 Task: In the  document Daniel.htmlMake this file  'available offline' Add shortcut to Drive 'Starred'Email the file to   softage.5@softage.net, with message attached Action Required: This requires your review and response. and file type: 'RTF'
Action: Mouse moved to (38, 79)
Screenshot: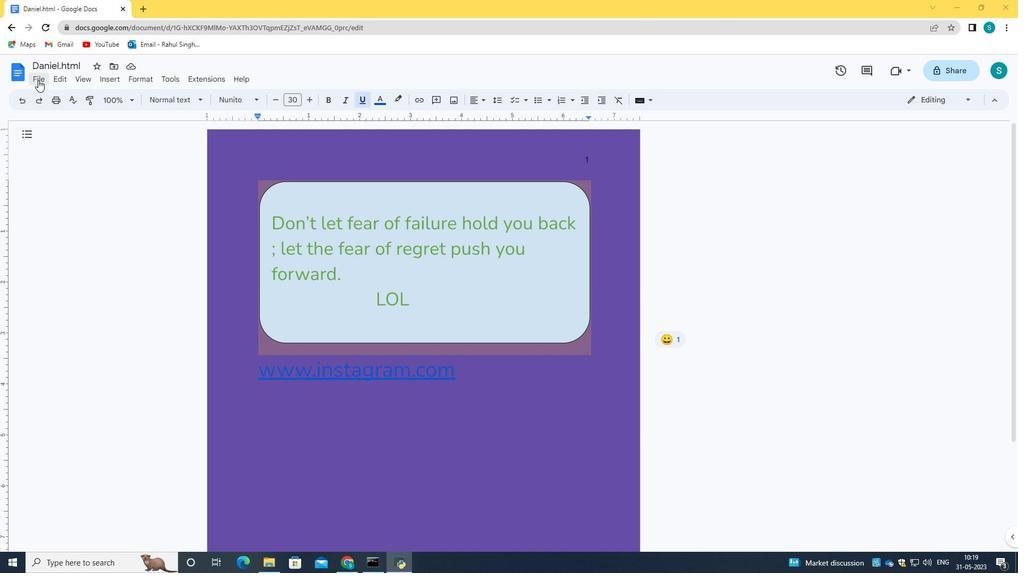 
Action: Mouse pressed left at (38, 79)
Screenshot: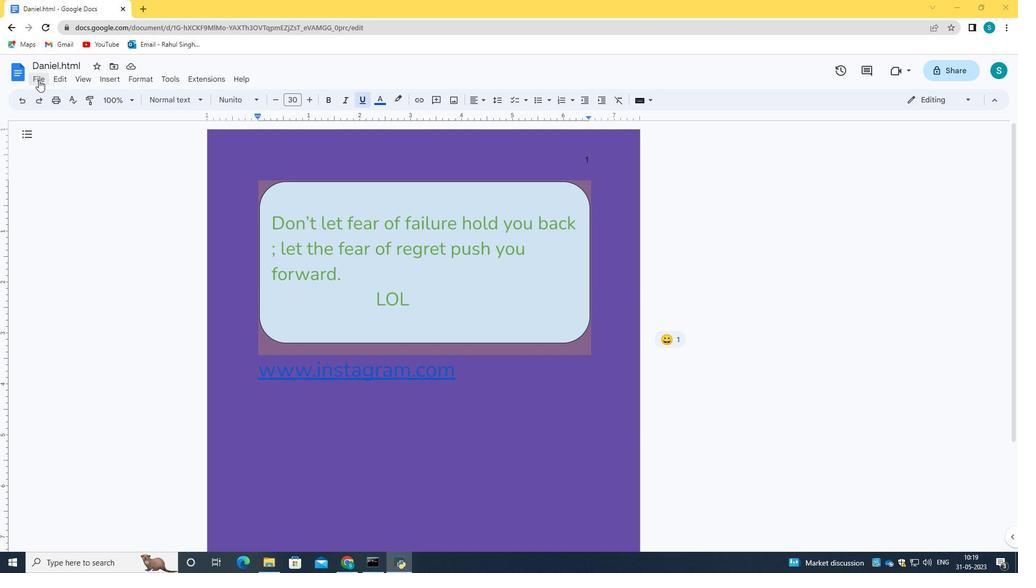 
Action: Mouse moved to (85, 308)
Screenshot: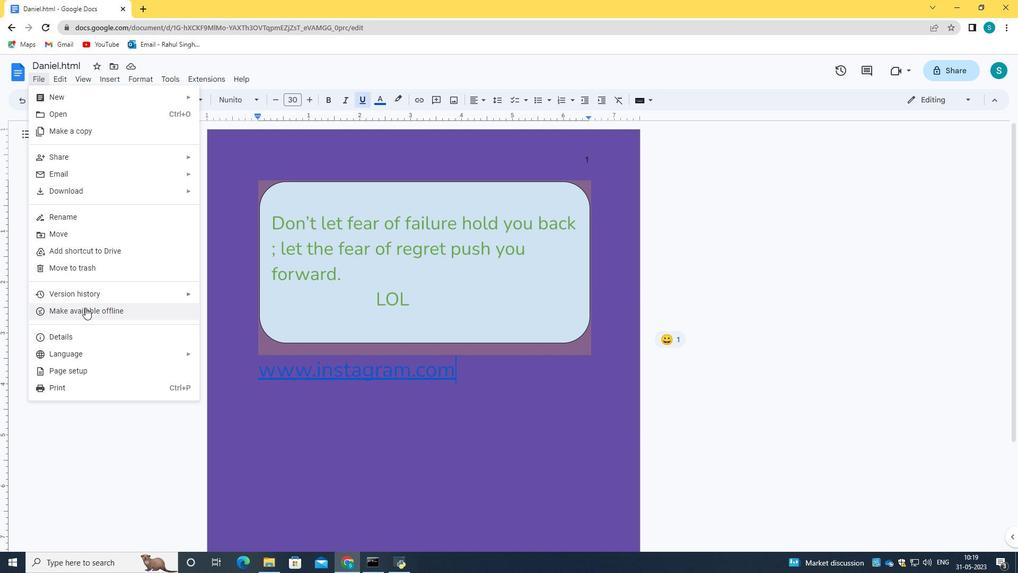 
Action: Mouse pressed left at (85, 308)
Screenshot: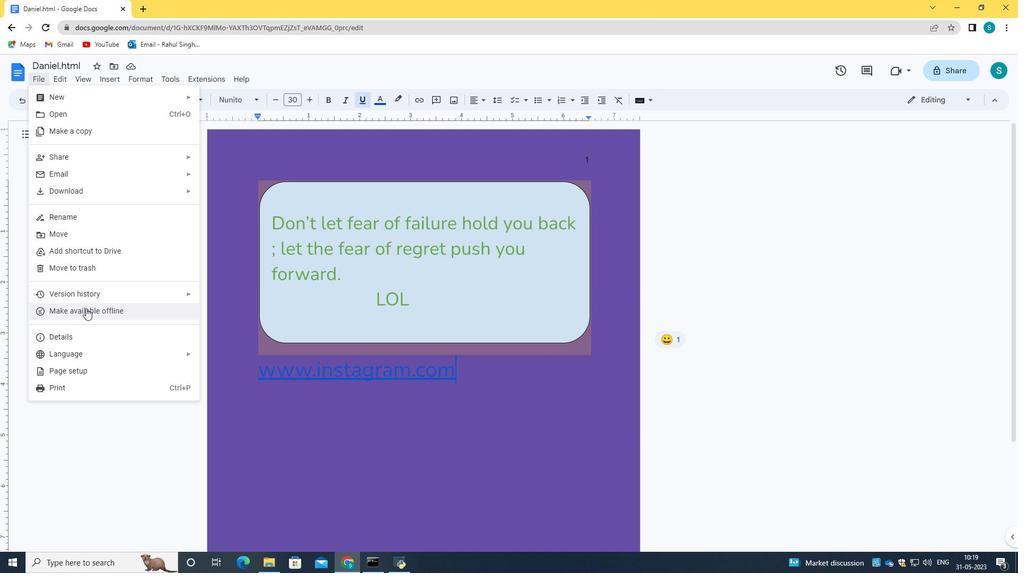 
Action: Mouse moved to (33, 80)
Screenshot: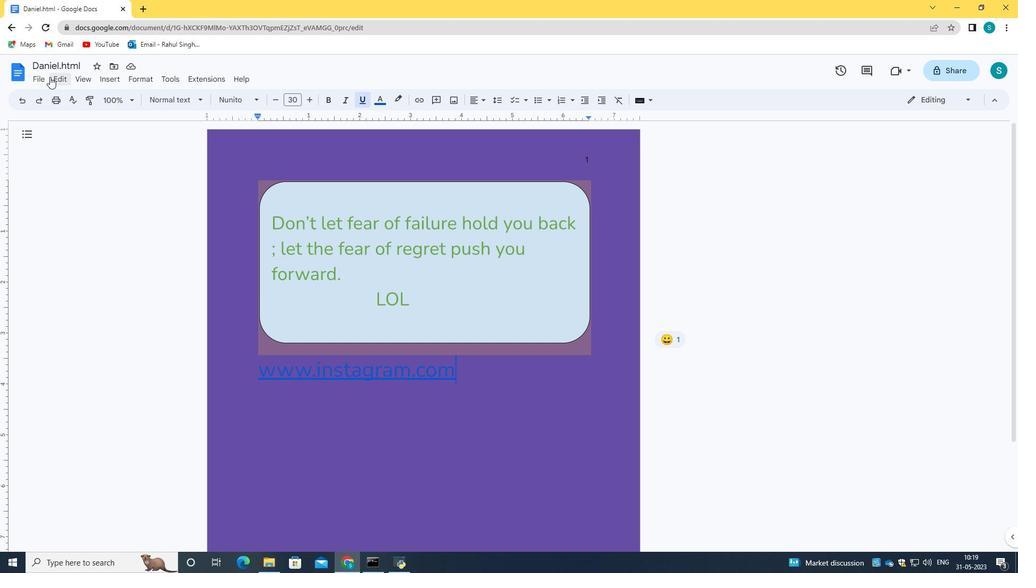 
Action: Mouse pressed left at (33, 80)
Screenshot: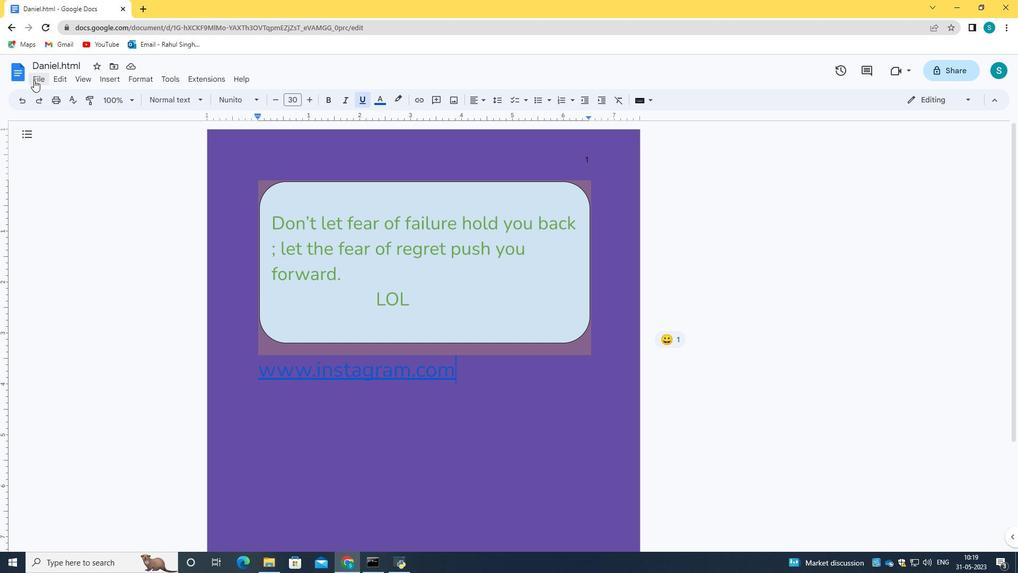 
Action: Mouse moved to (77, 254)
Screenshot: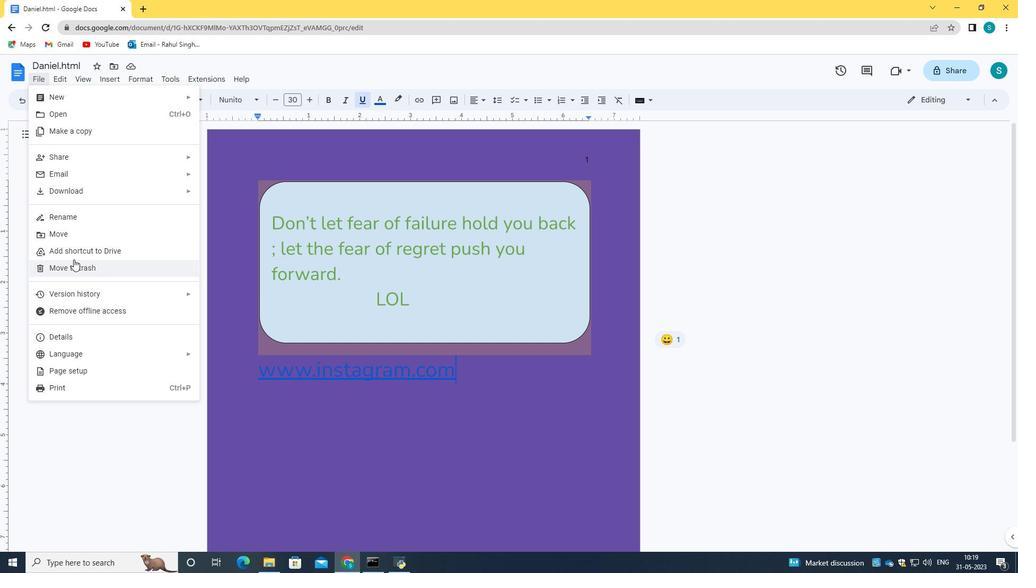 
Action: Mouse pressed left at (77, 254)
Screenshot: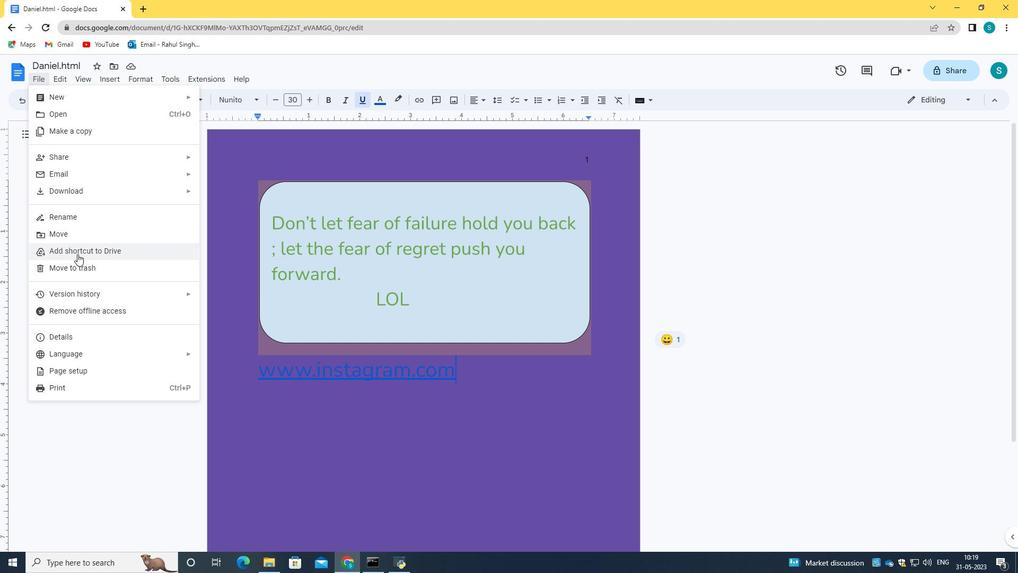 
Action: Mouse moved to (248, 229)
Screenshot: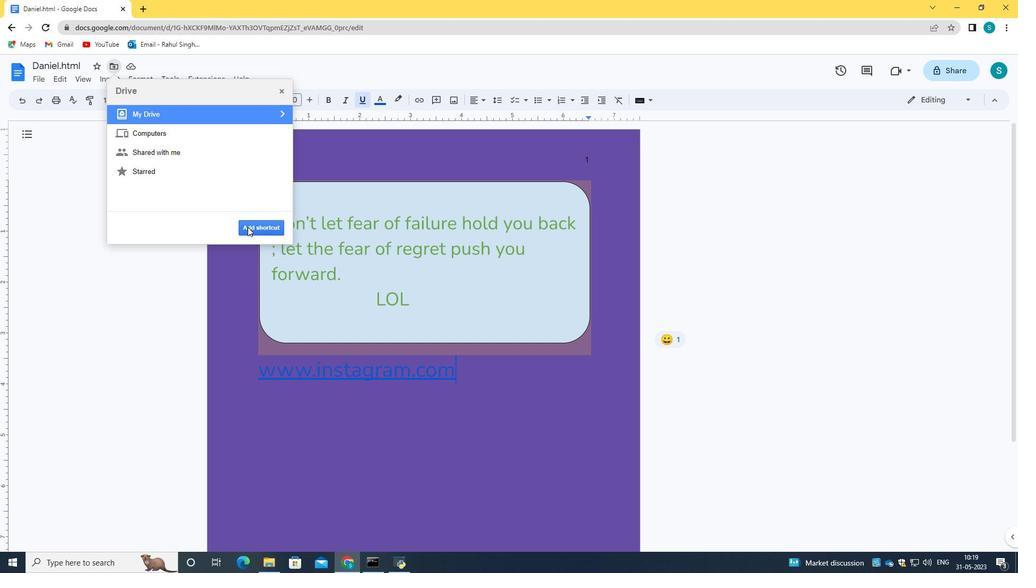 
Action: Mouse pressed left at (248, 229)
Screenshot: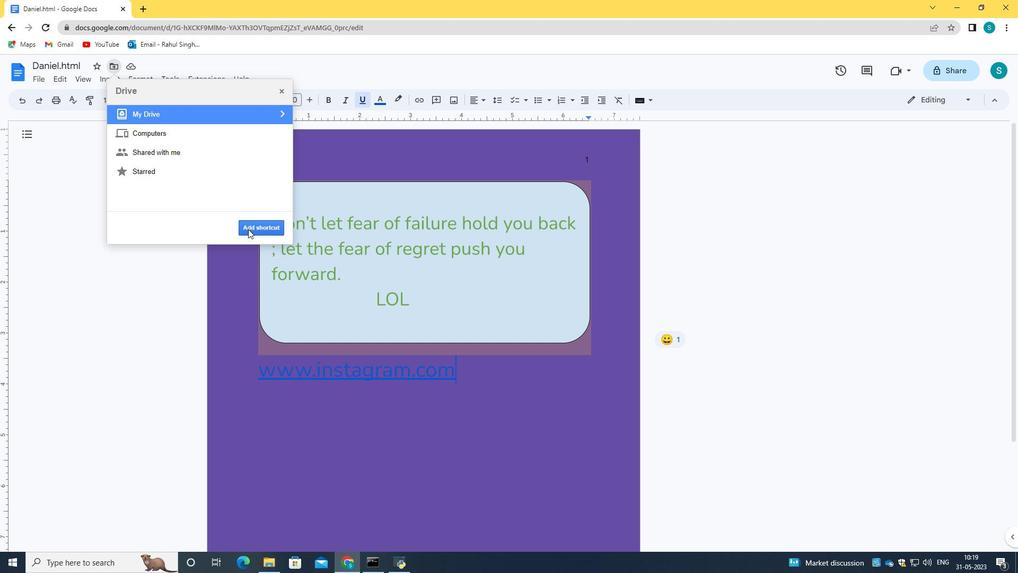 
Action: Mouse moved to (96, 139)
Screenshot: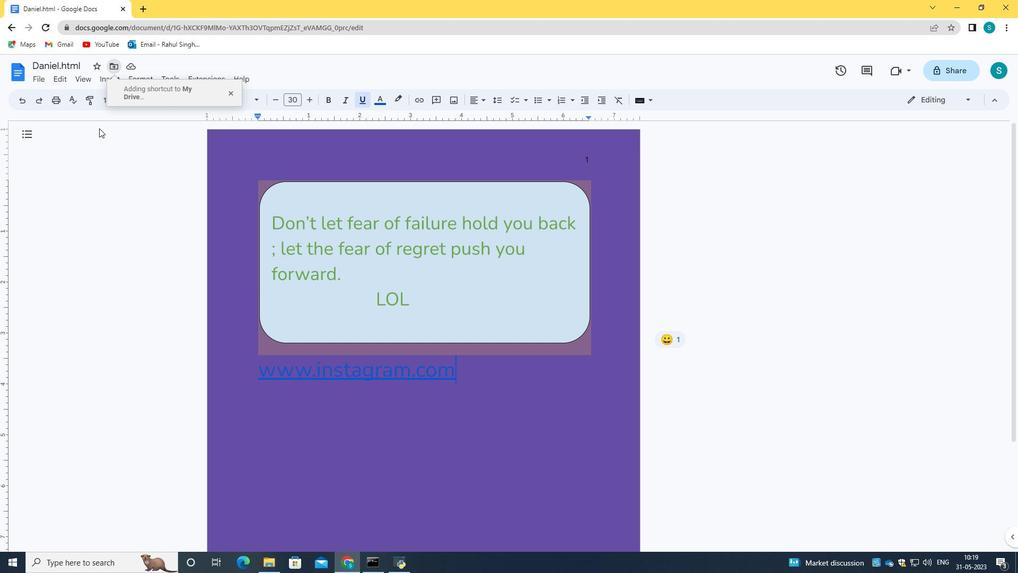 
Action: Mouse pressed left at (96, 139)
Screenshot: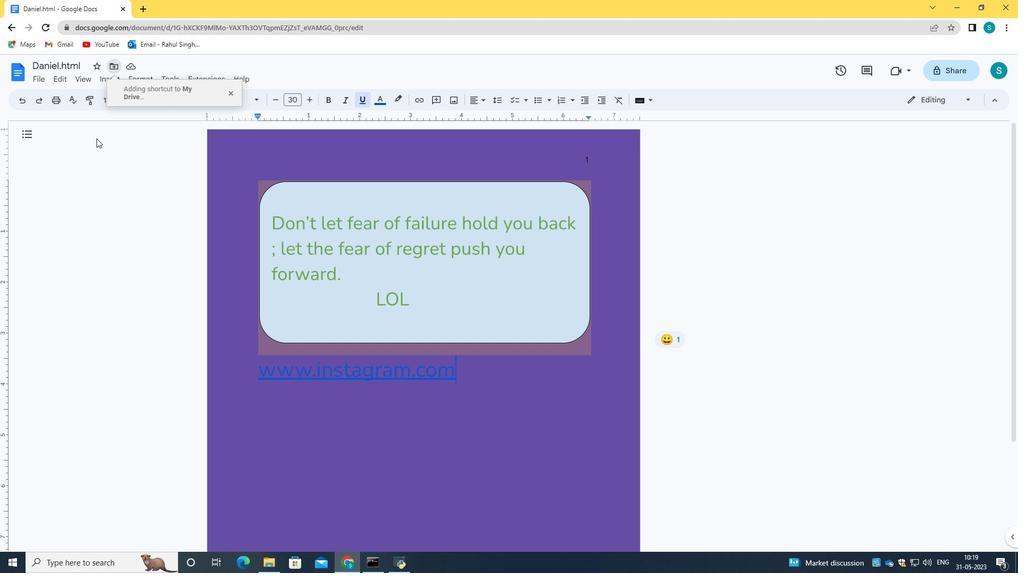 
Action: Mouse moved to (61, 78)
Screenshot: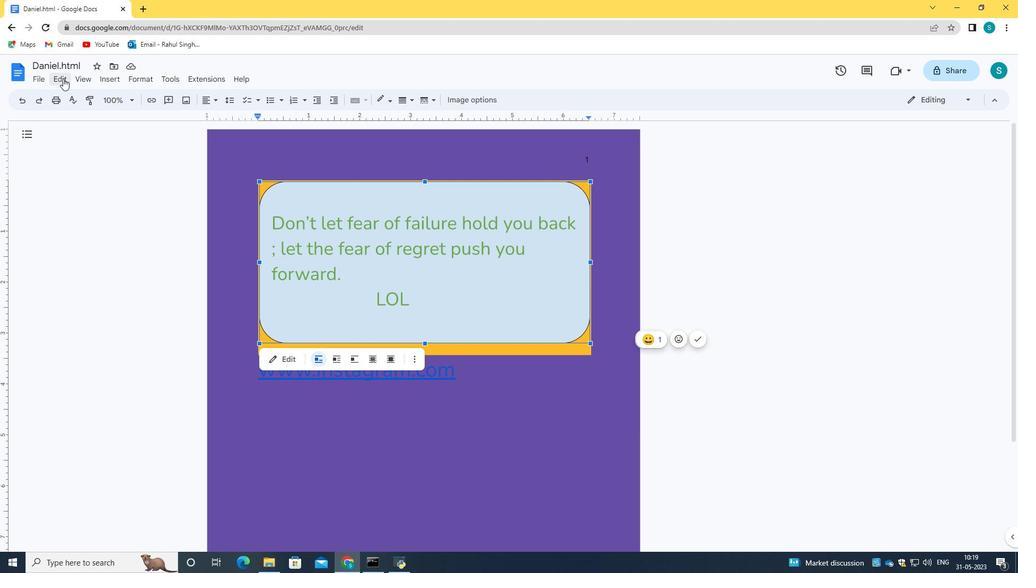 
Action: Mouse pressed left at (61, 78)
Screenshot: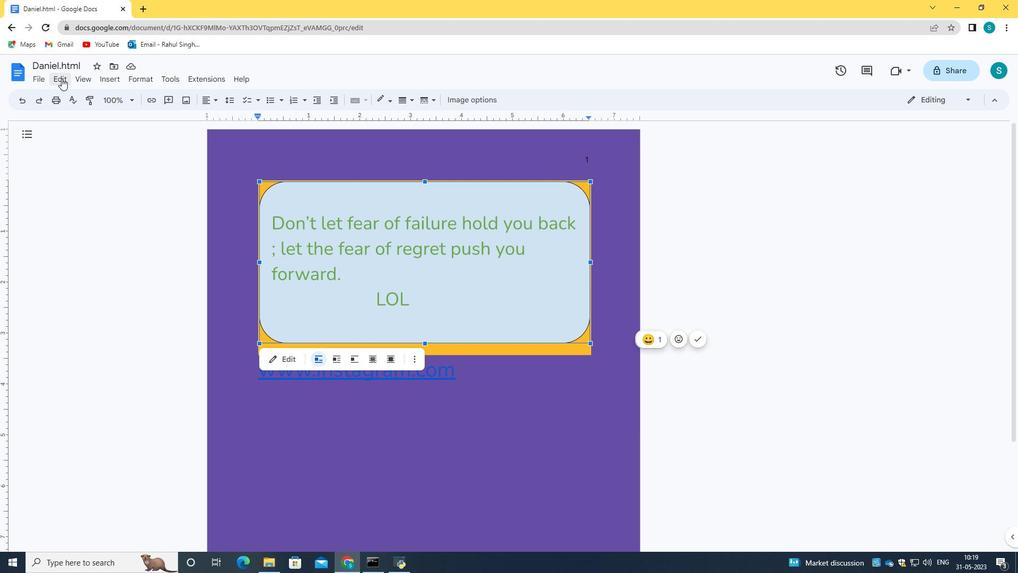 
Action: Mouse moved to (100, 253)
Screenshot: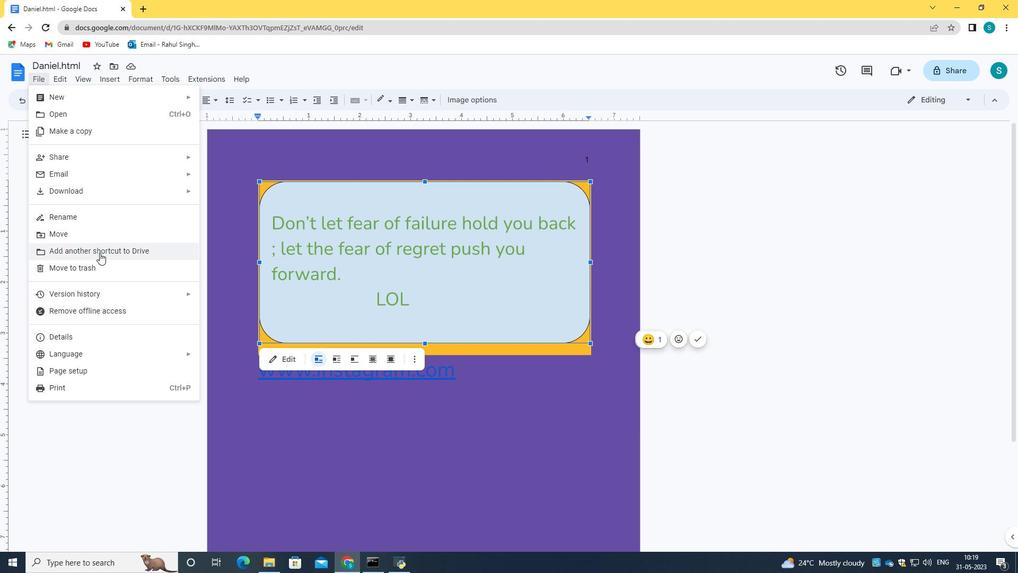 
Action: Mouse pressed left at (100, 253)
Screenshot: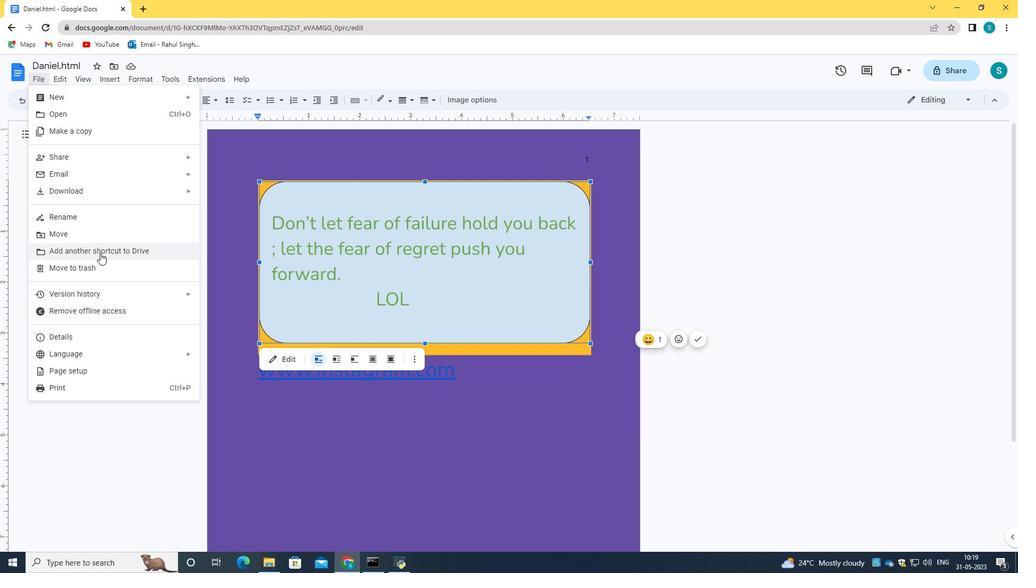 
Action: Mouse moved to (163, 115)
Screenshot: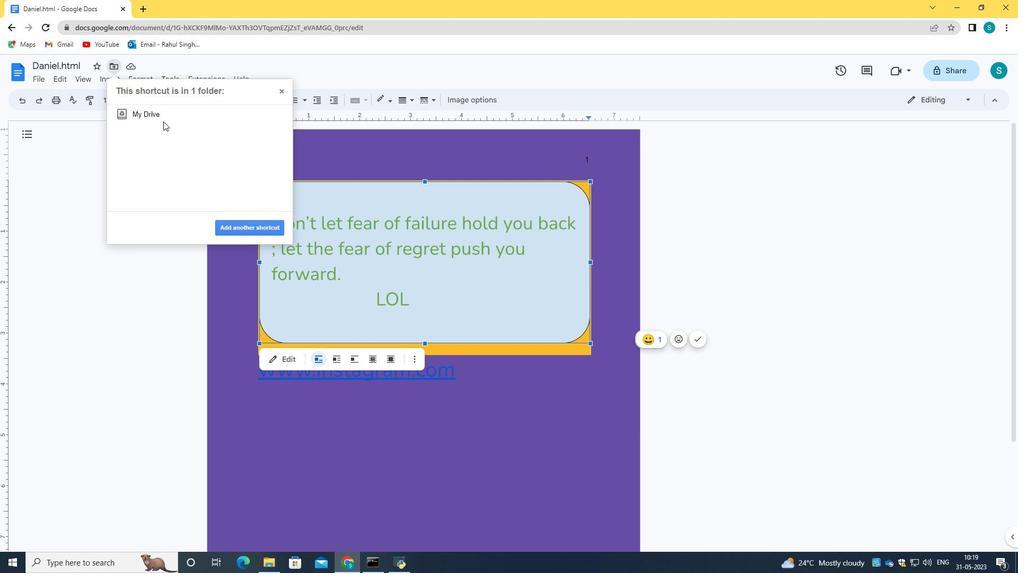 
Action: Mouse pressed left at (163, 115)
Screenshot: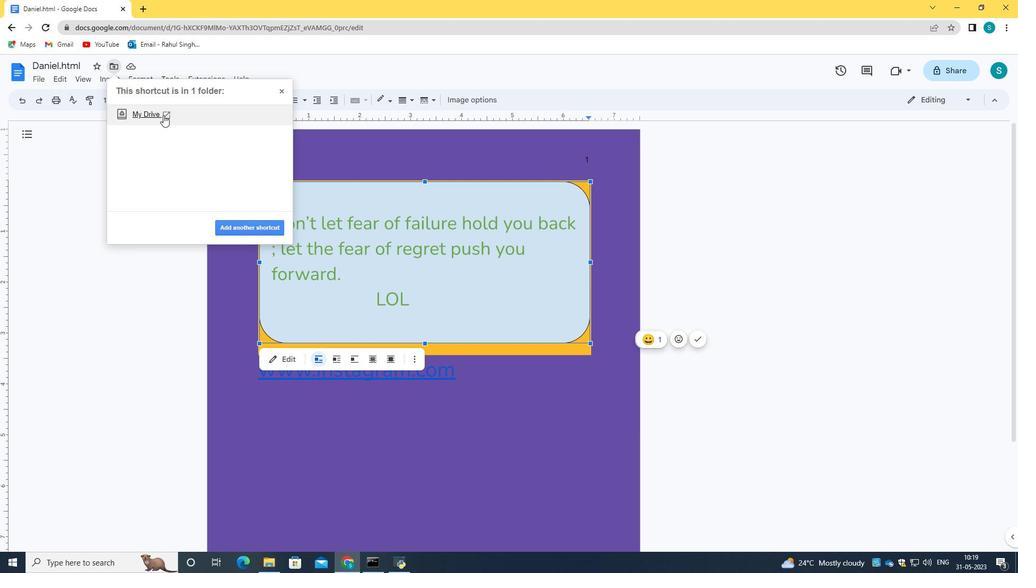 
Action: Mouse moved to (252, 6)
Screenshot: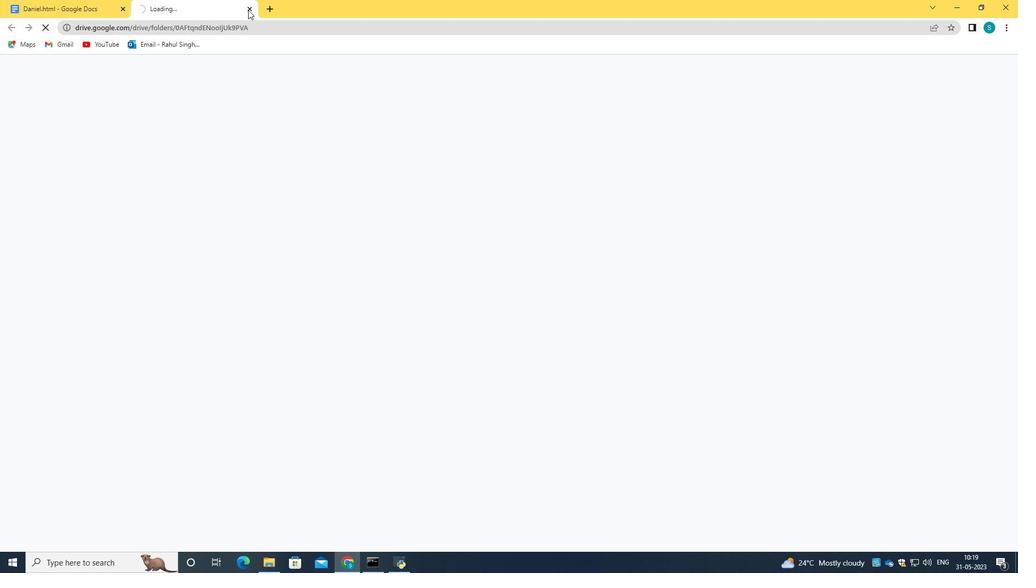 
Action: Mouse pressed left at (252, 6)
Screenshot: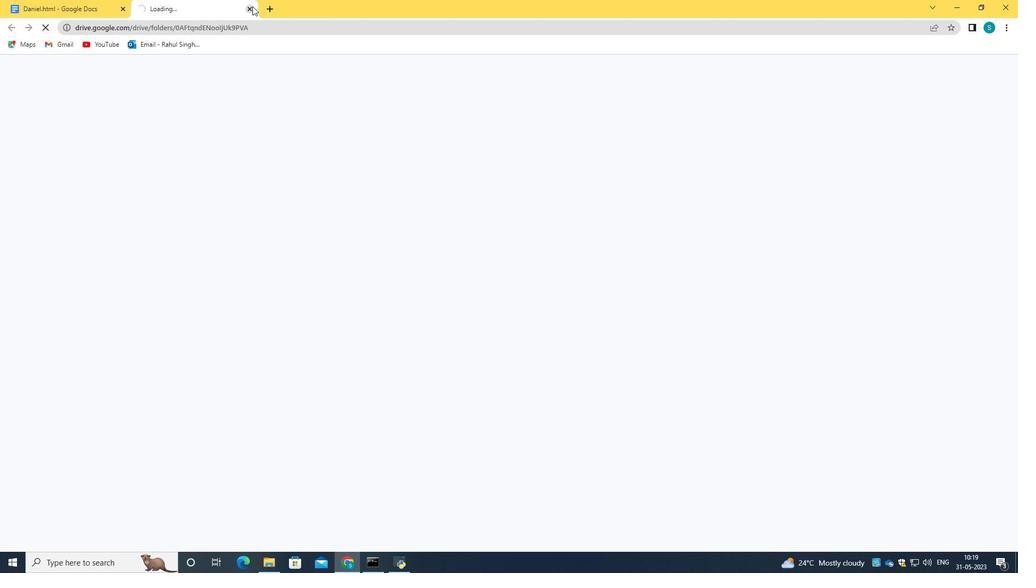 
Action: Mouse moved to (282, 91)
Screenshot: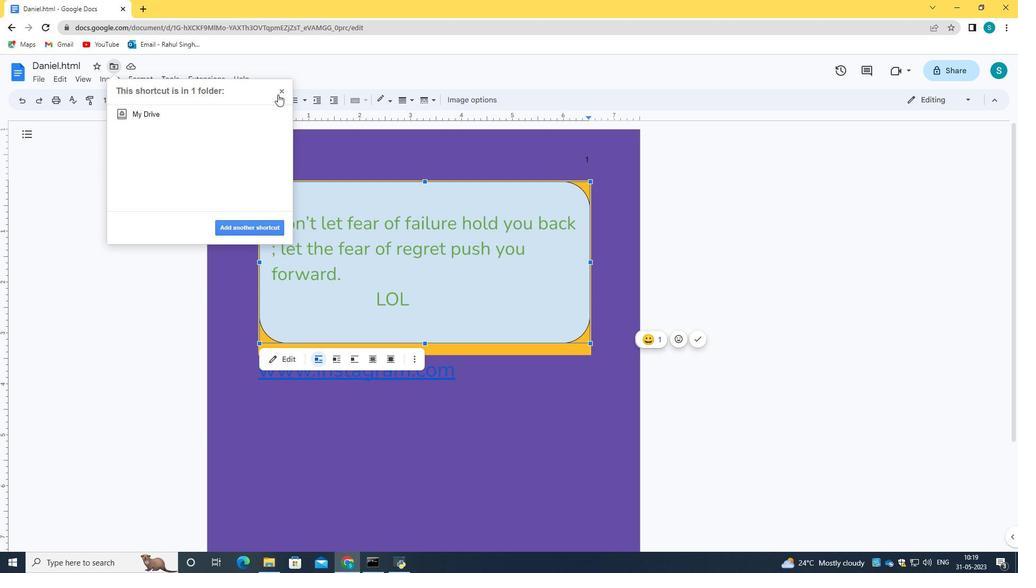 
Action: Mouse pressed left at (282, 91)
Screenshot: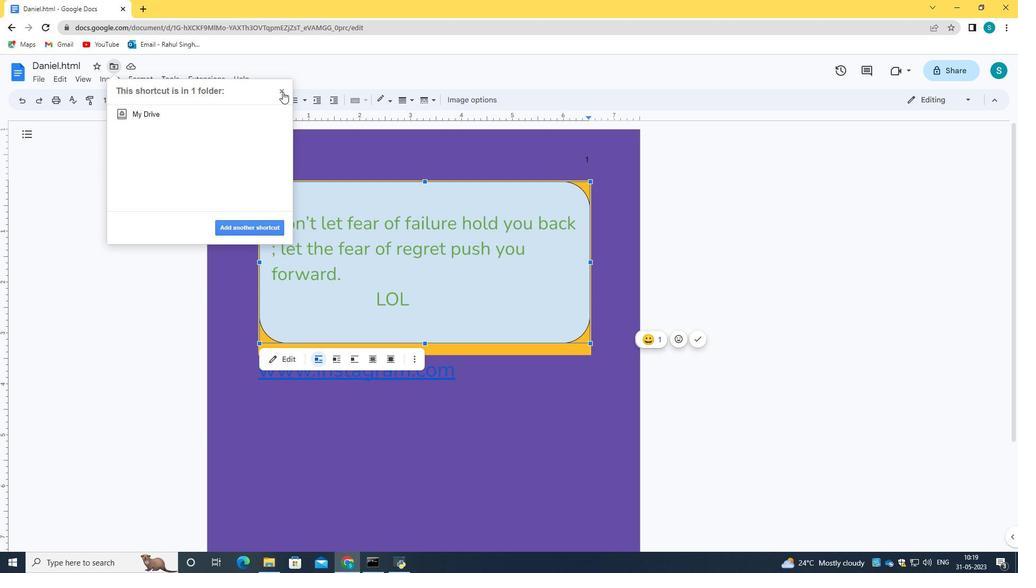 
Action: Mouse moved to (132, 210)
Screenshot: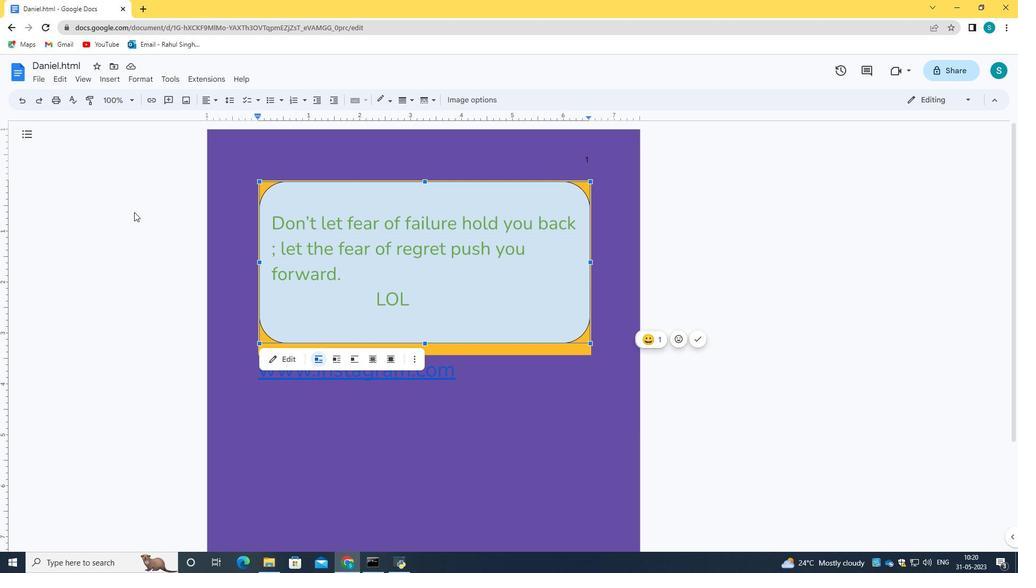 
Action: Mouse pressed left at (132, 210)
Screenshot: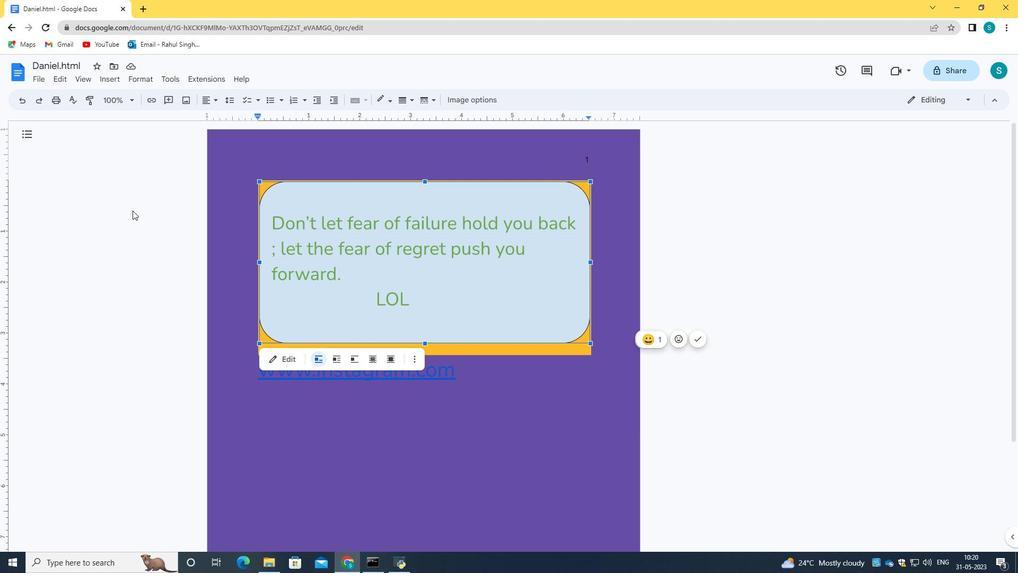 
Action: Mouse moved to (35, 76)
Screenshot: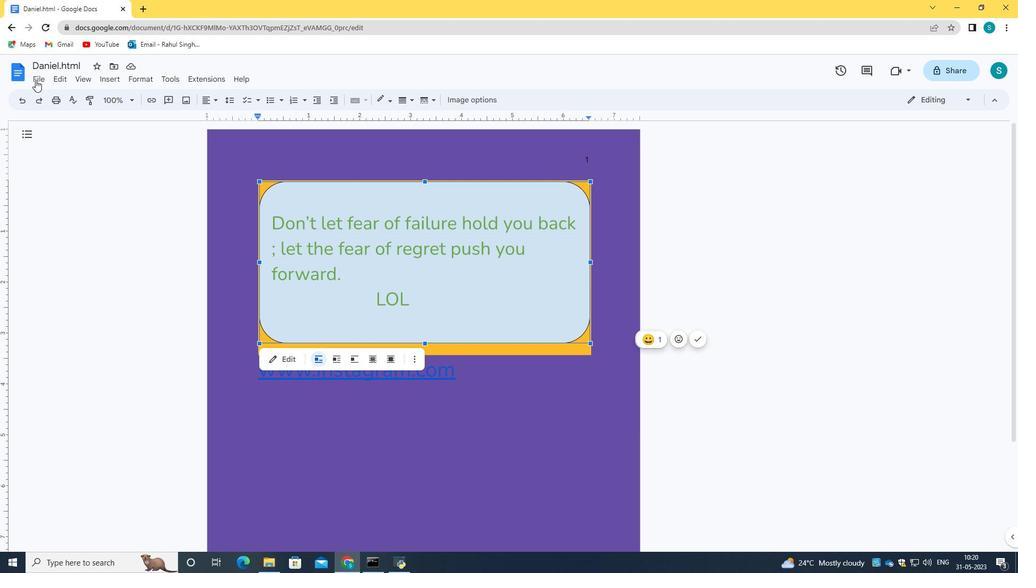 
Action: Mouse pressed left at (35, 76)
Screenshot: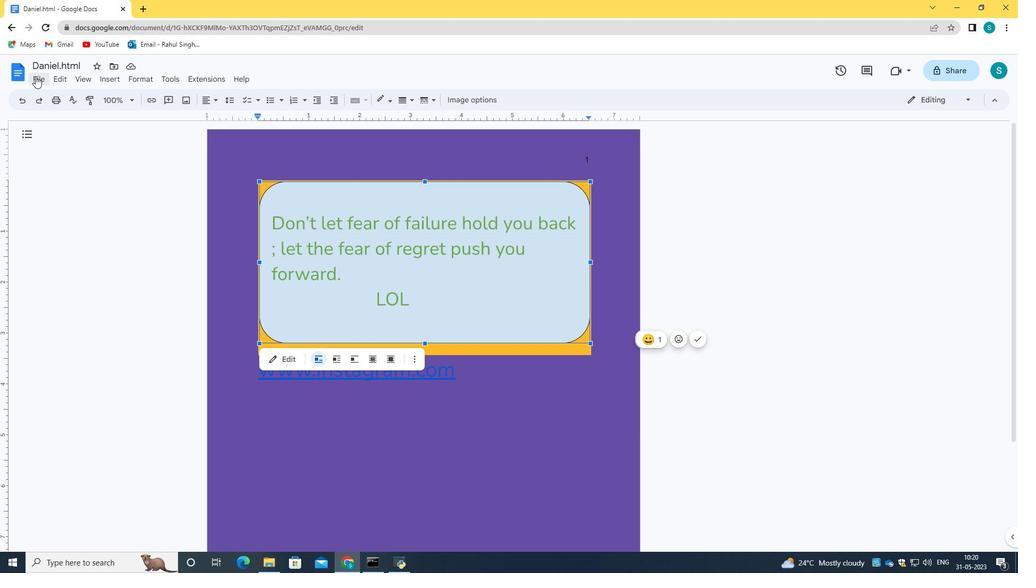 
Action: Mouse moved to (96, 246)
Screenshot: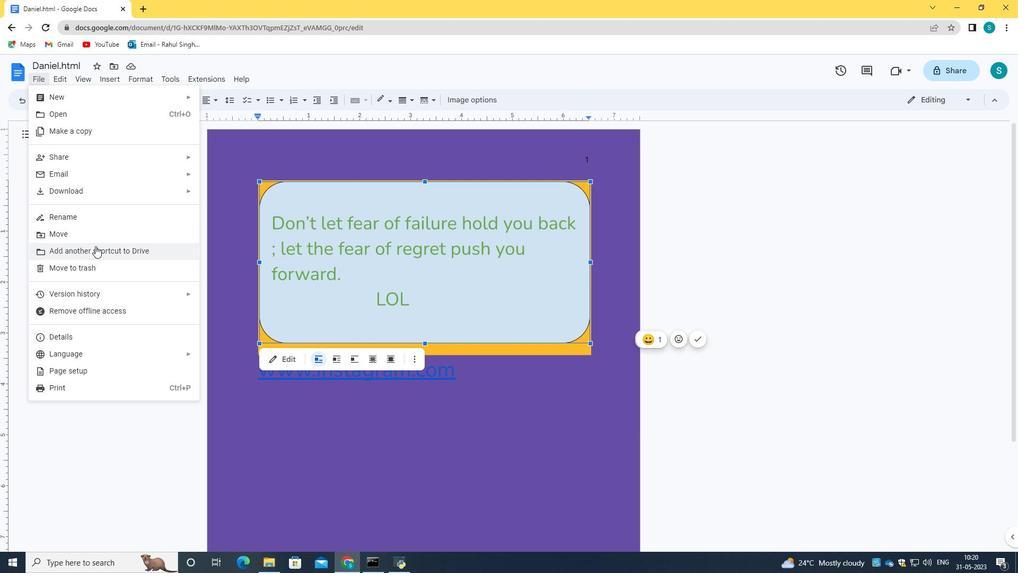 
Action: Mouse pressed left at (96, 246)
Screenshot: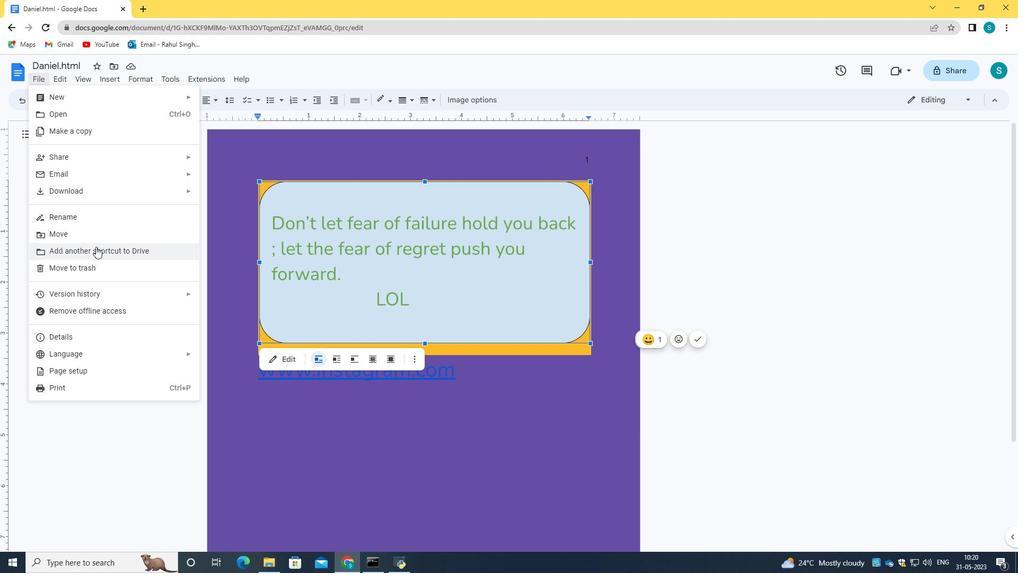 
Action: Mouse moved to (228, 227)
Screenshot: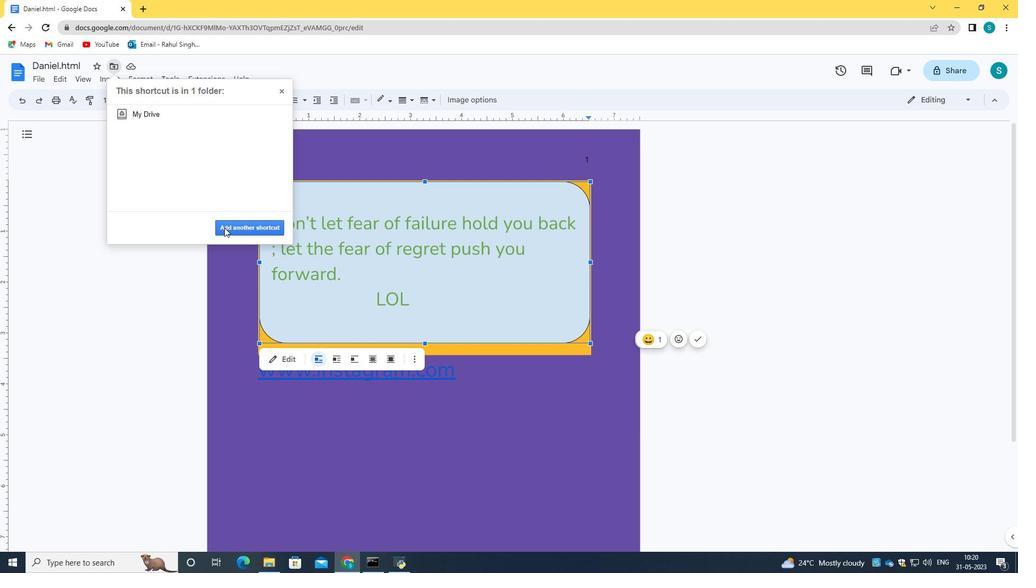 
Action: Mouse pressed left at (228, 227)
Screenshot: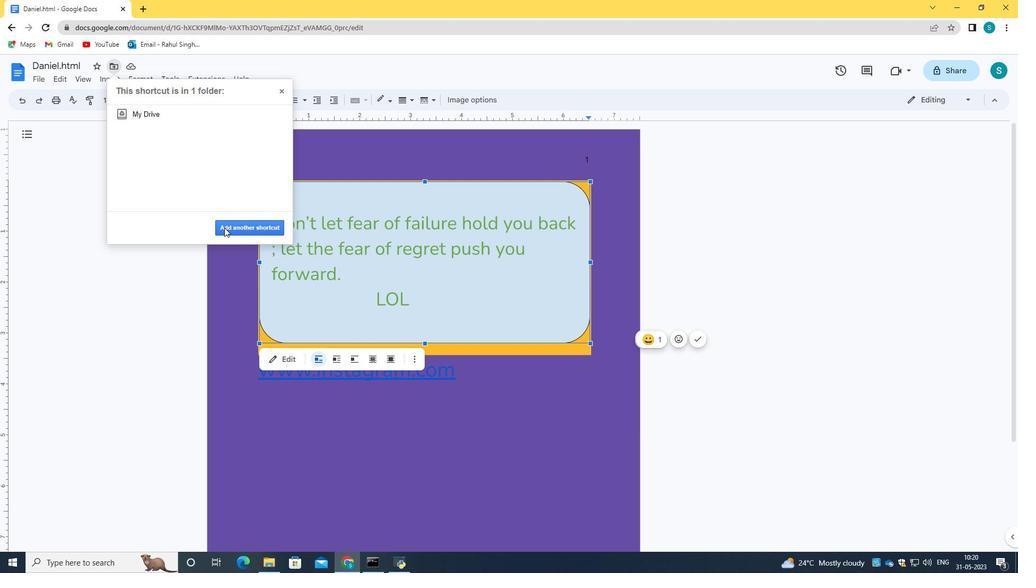 
Action: Mouse moved to (163, 168)
Screenshot: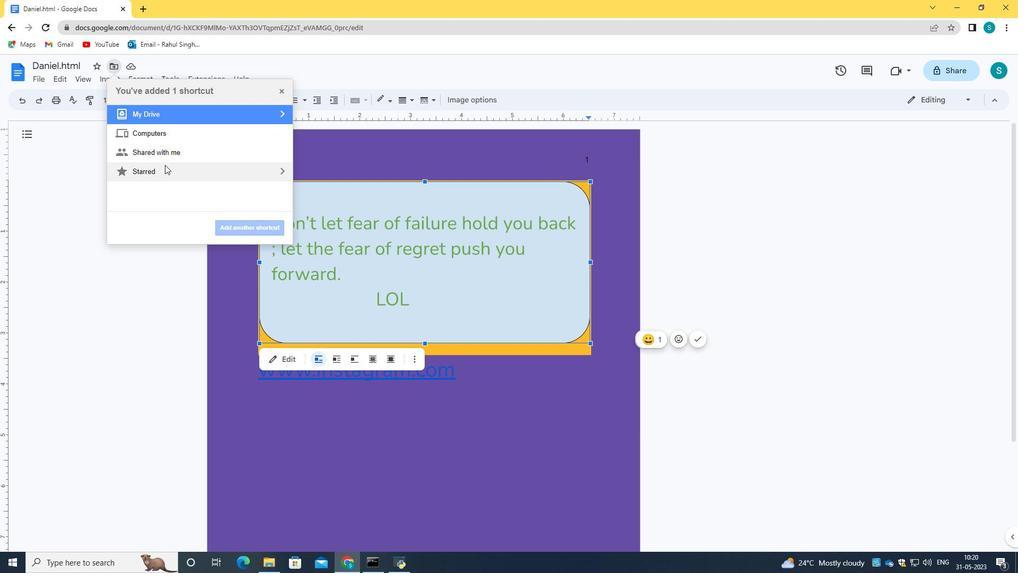 
Action: Mouse pressed left at (163, 168)
Screenshot: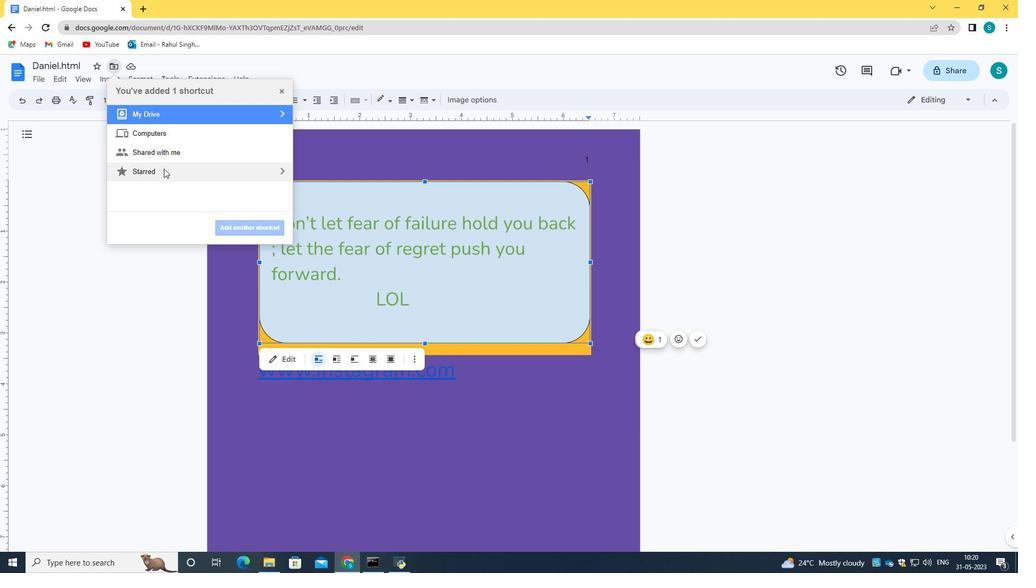 
Action: Mouse moved to (246, 169)
Screenshot: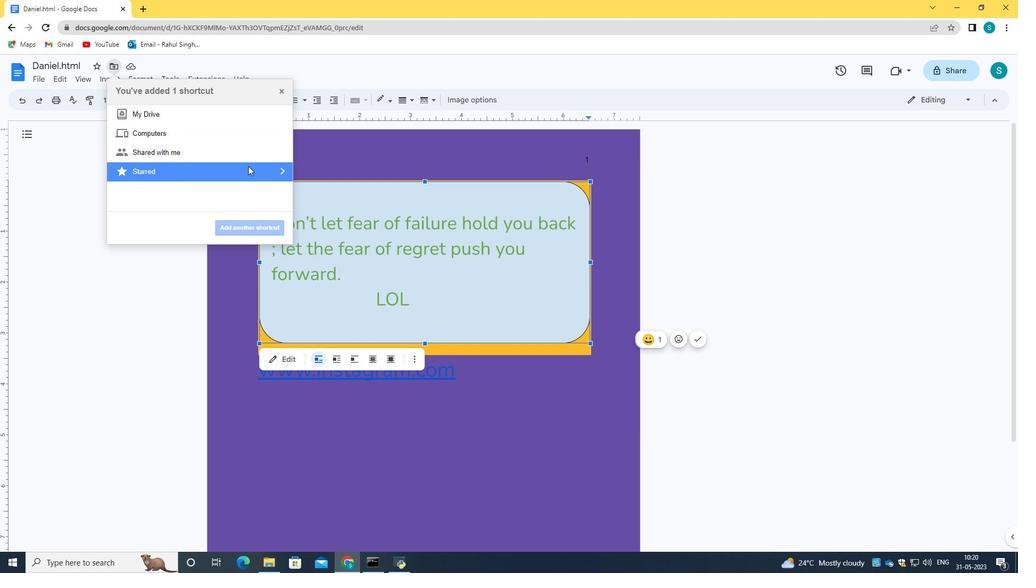 
Action: Mouse pressed left at (246, 169)
Screenshot: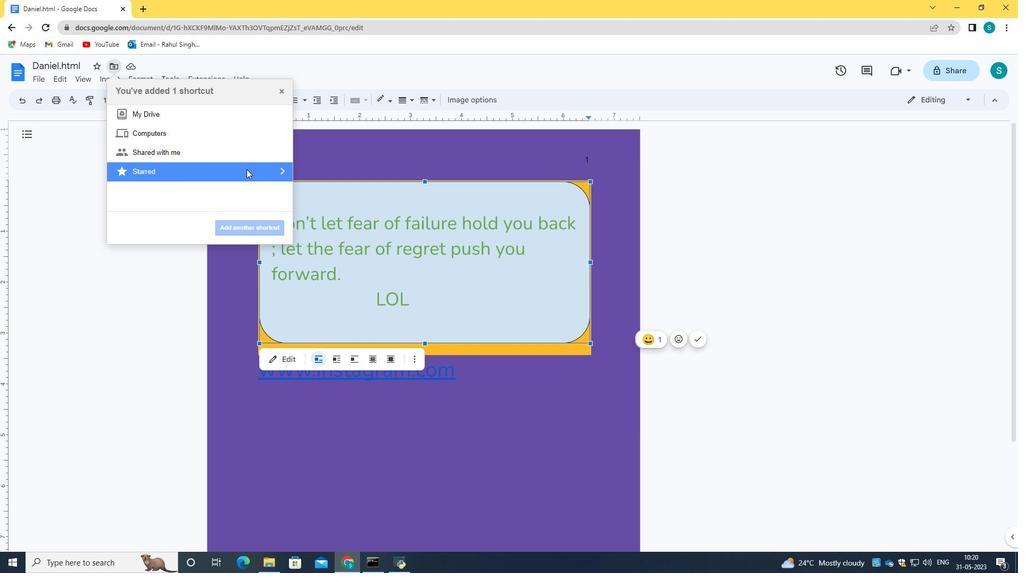 
Action: Mouse pressed left at (246, 169)
Screenshot: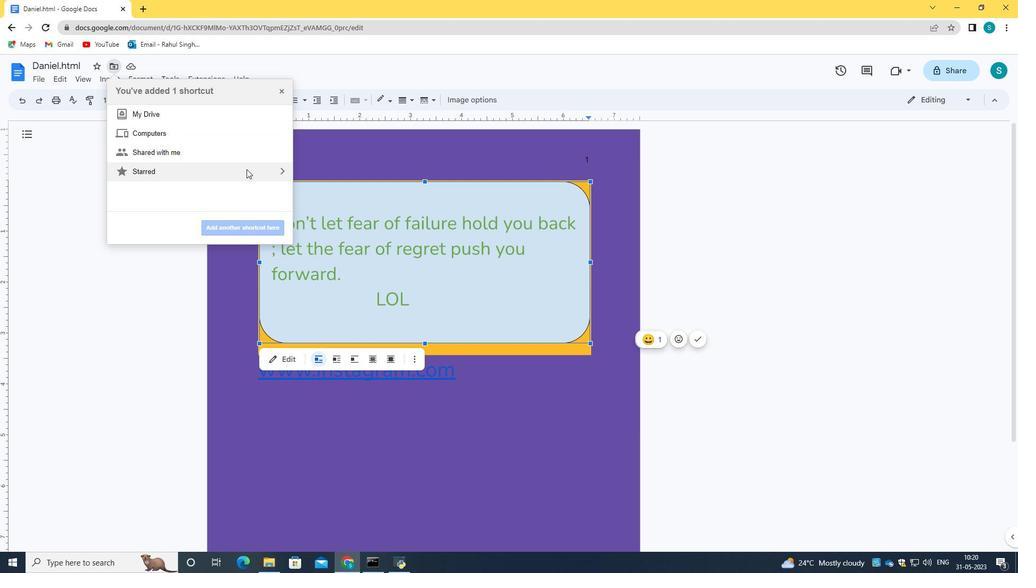 
Action: Mouse moved to (247, 229)
Screenshot: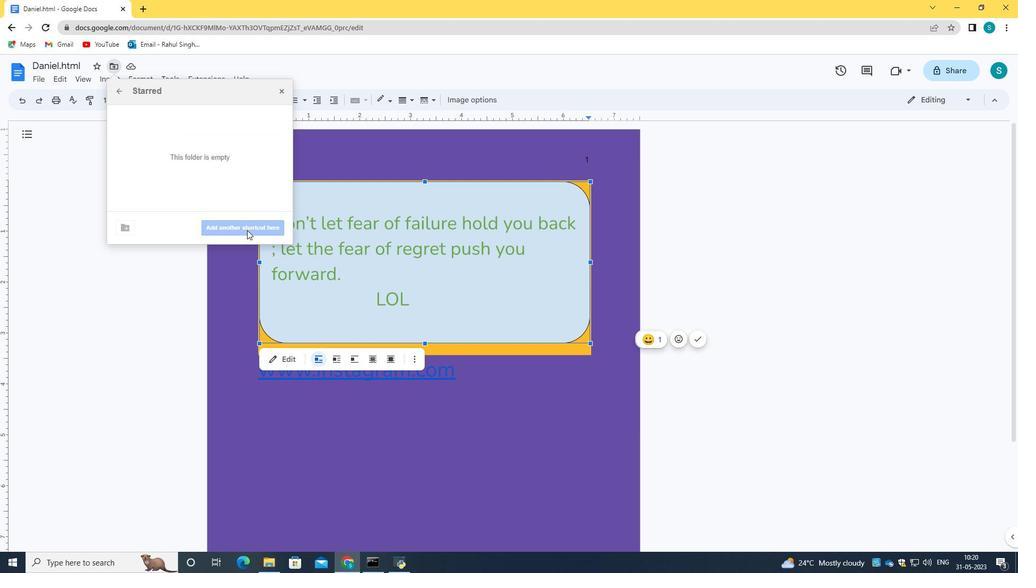 
Action: Mouse pressed left at (247, 229)
Screenshot: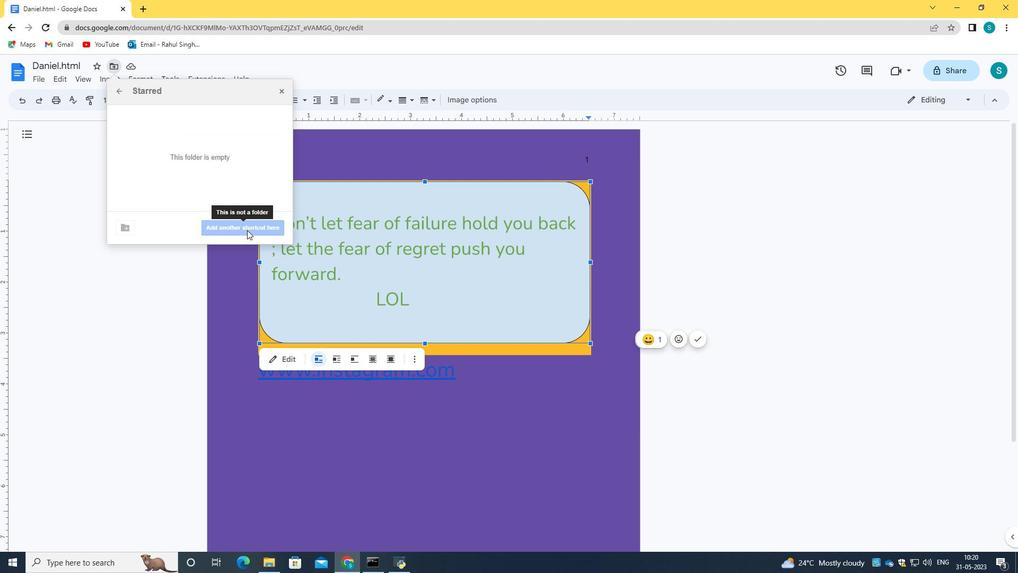 
Action: Mouse moved to (115, 88)
Screenshot: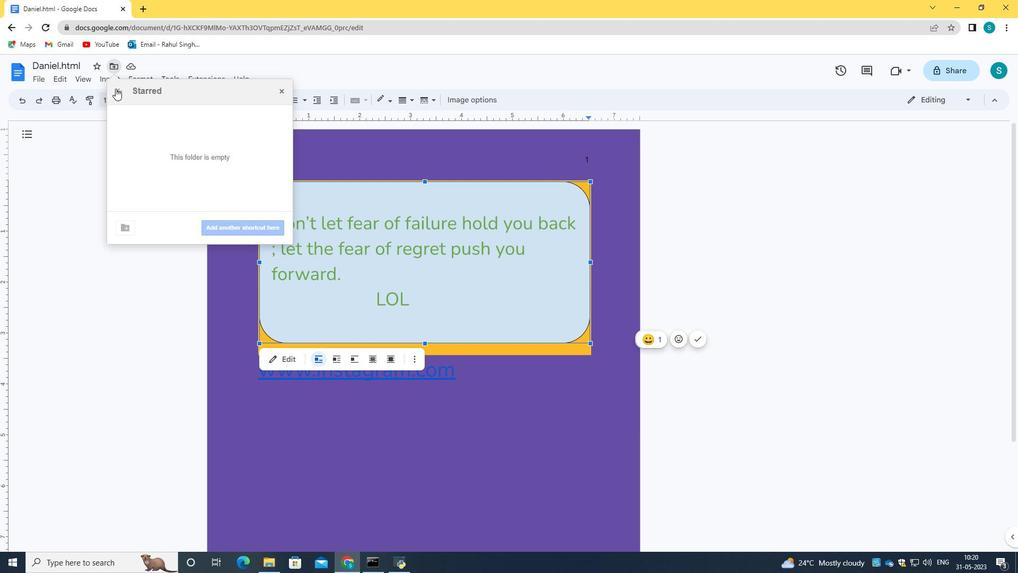 
Action: Mouse pressed left at (115, 88)
Screenshot: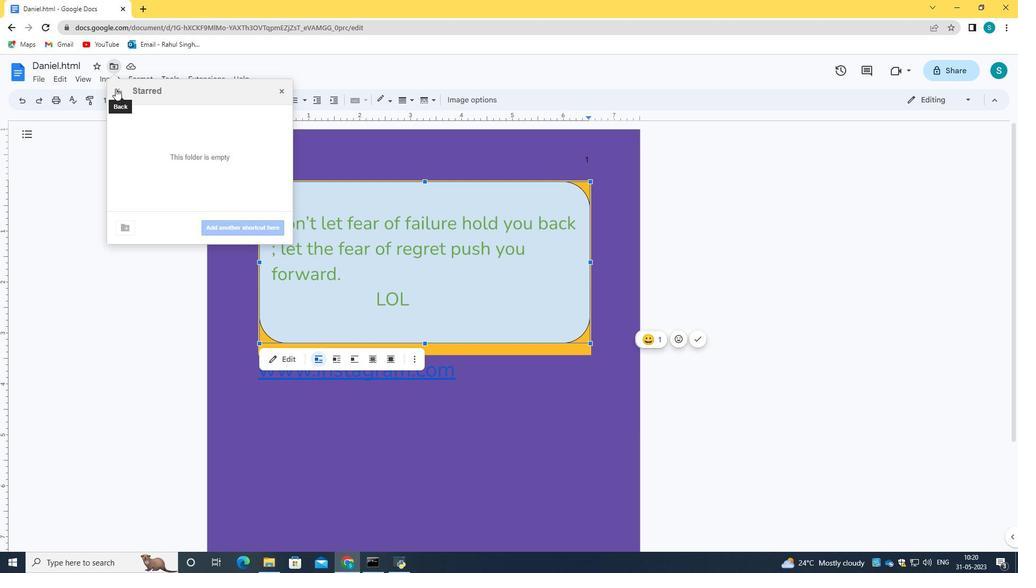 
Action: Mouse moved to (247, 227)
Screenshot: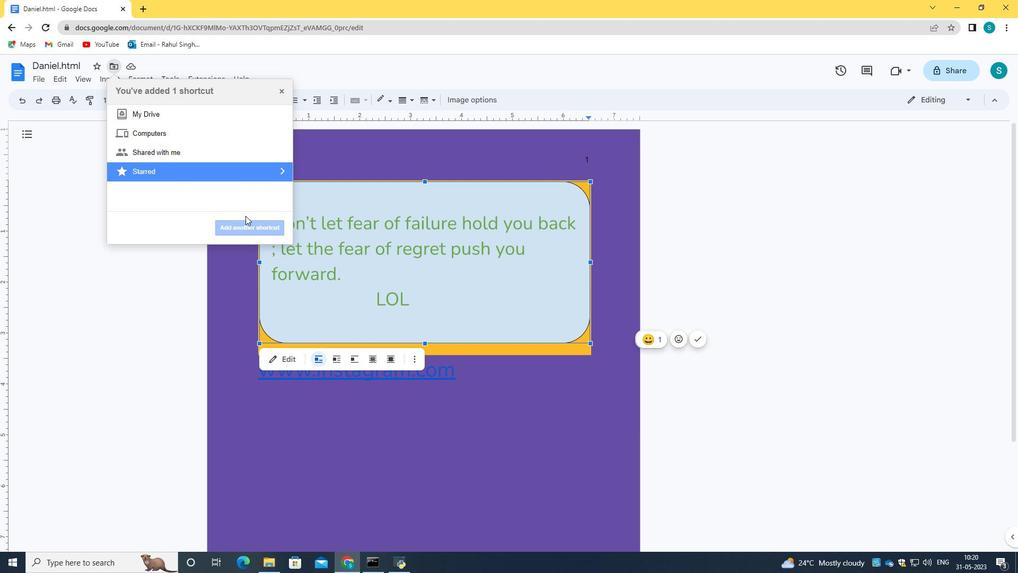 
Action: Mouse pressed left at (247, 227)
Screenshot: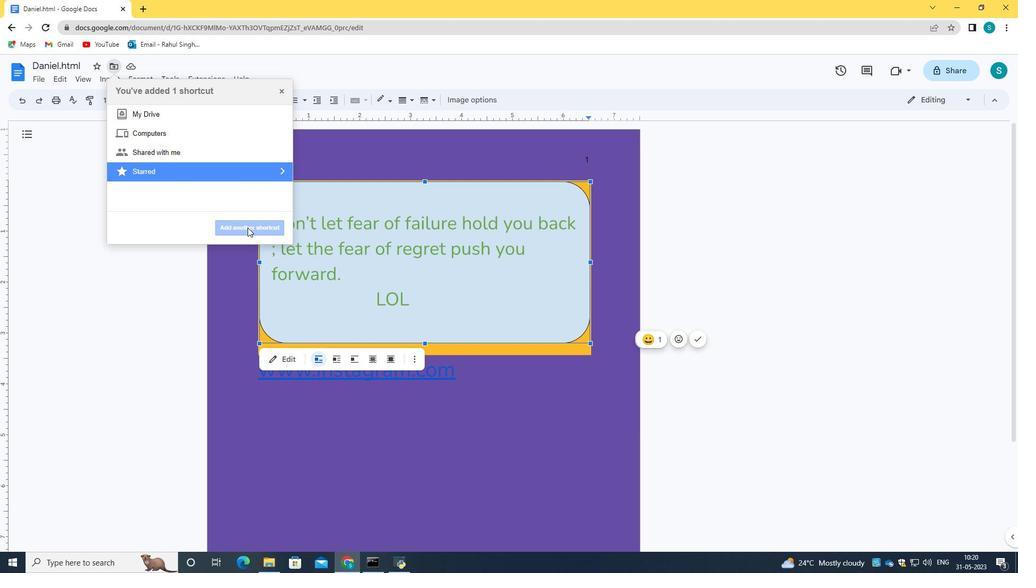 
Action: Mouse pressed left at (247, 227)
Screenshot: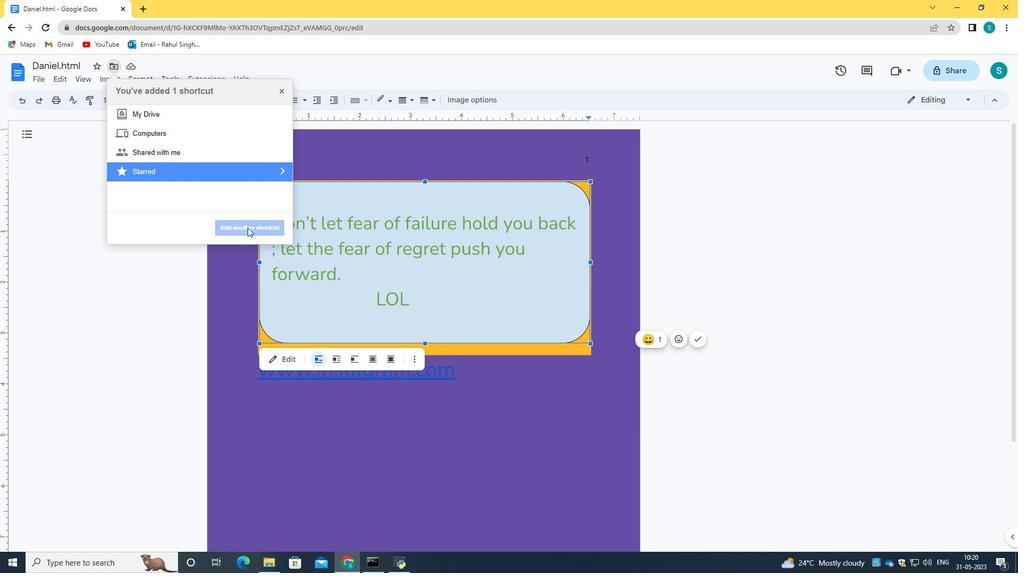 
Action: Mouse moved to (187, 116)
Screenshot: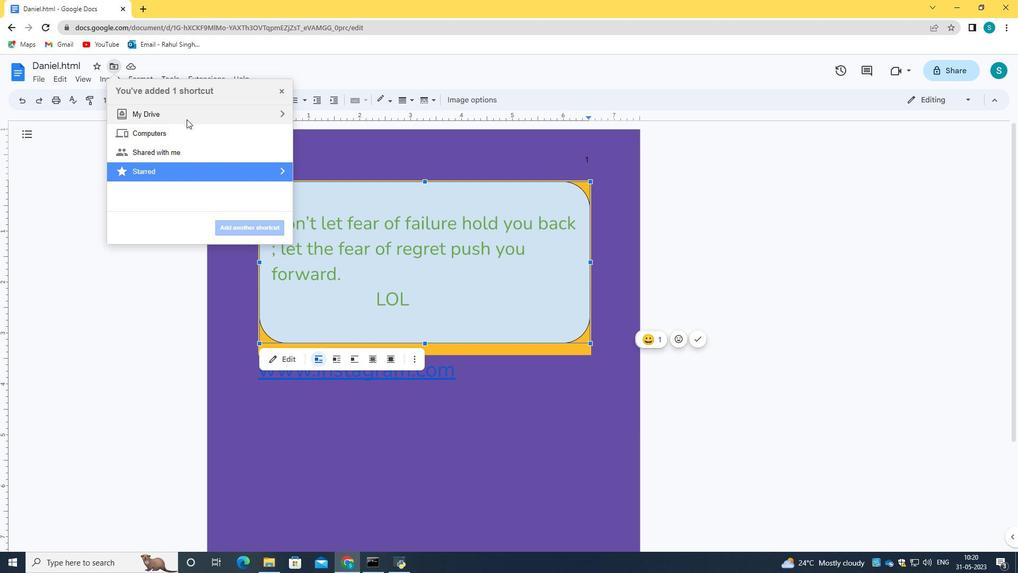 
Action: Mouse pressed left at (187, 116)
Screenshot: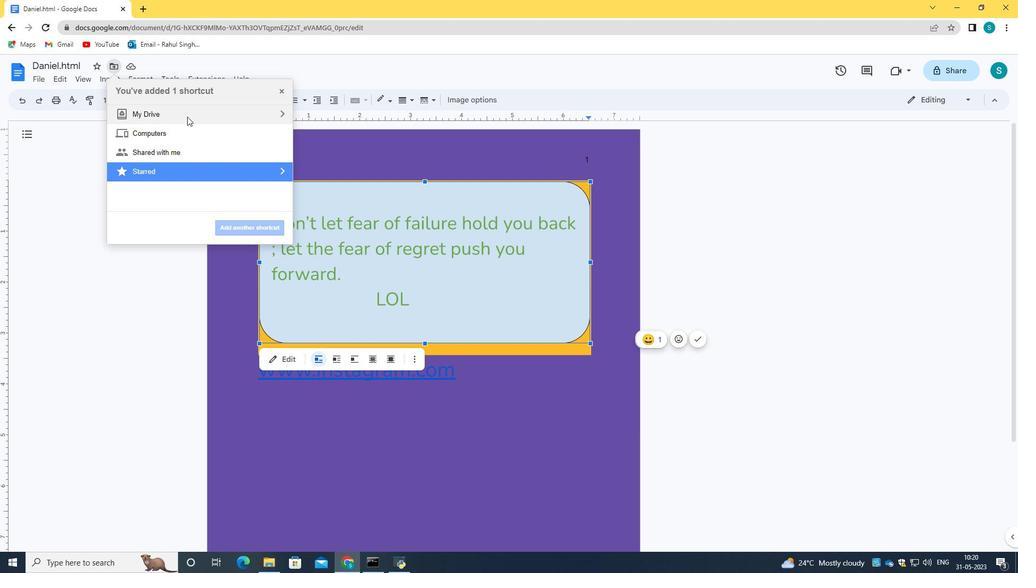 
Action: Mouse moved to (281, 109)
Screenshot: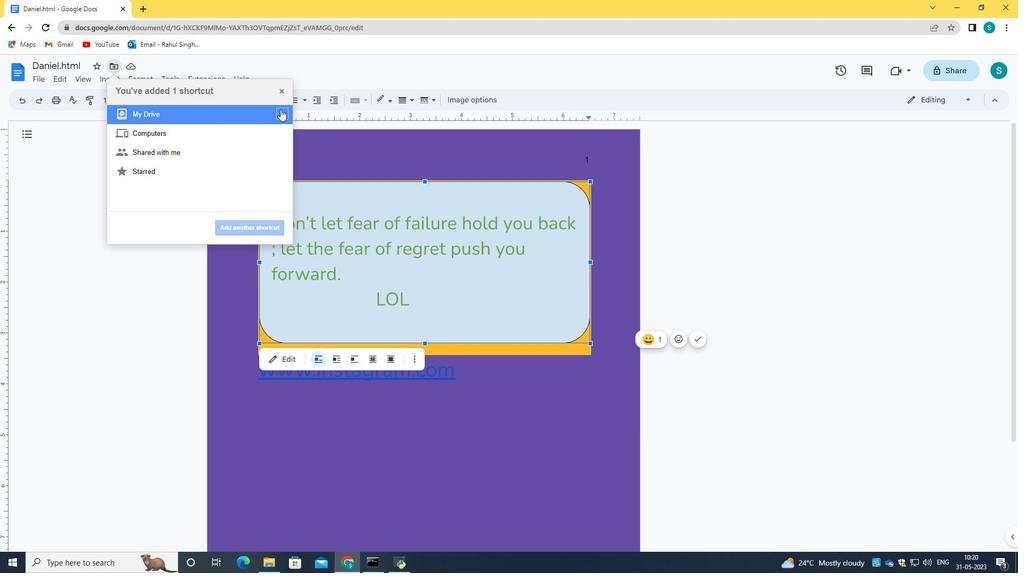 
Action: Mouse pressed left at (281, 109)
Screenshot: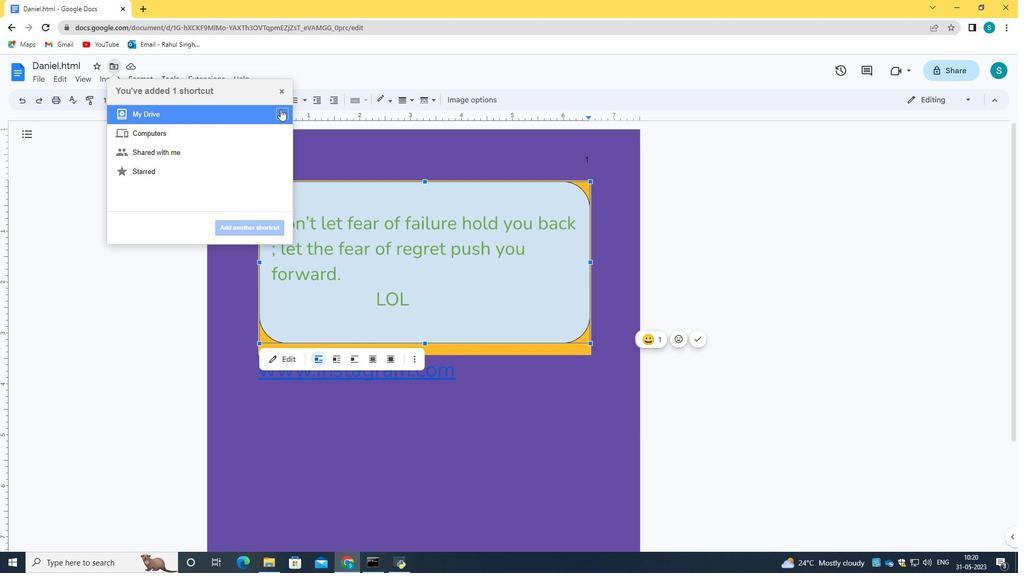 
Action: Mouse moved to (190, 148)
Screenshot: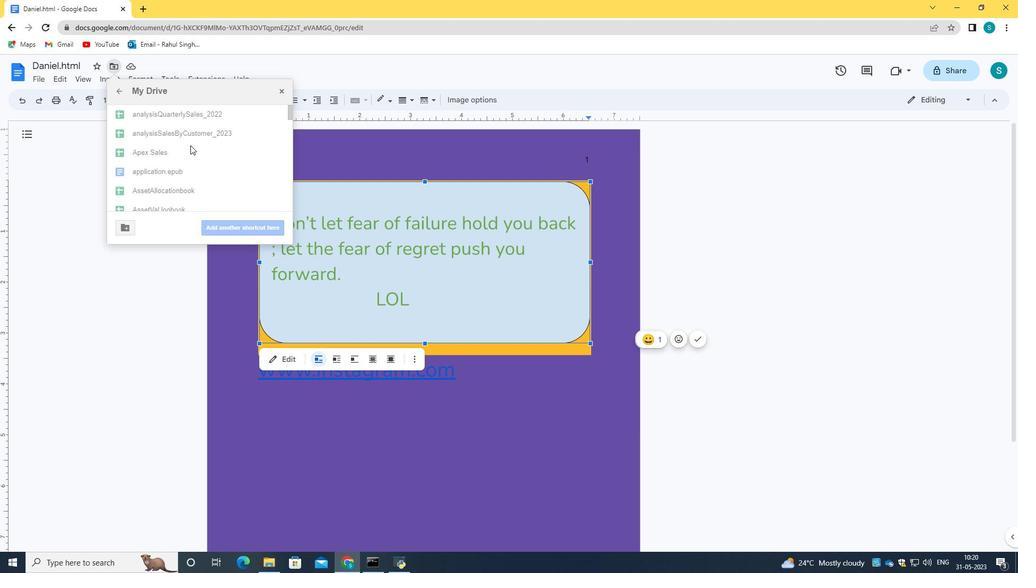 
Action: Mouse scrolled (190, 148) with delta (0, 0)
Screenshot: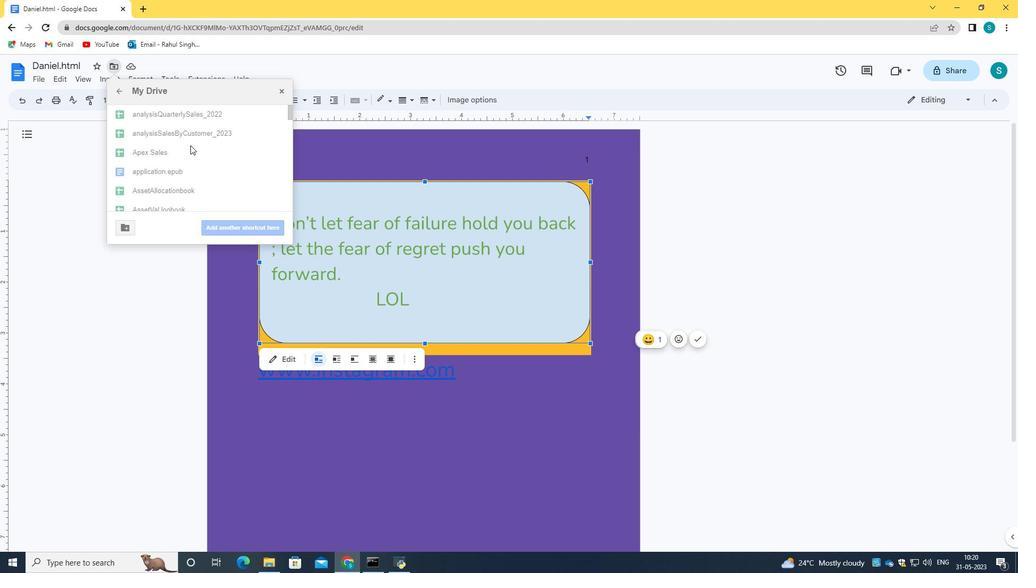 
Action: Mouse moved to (190, 148)
Screenshot: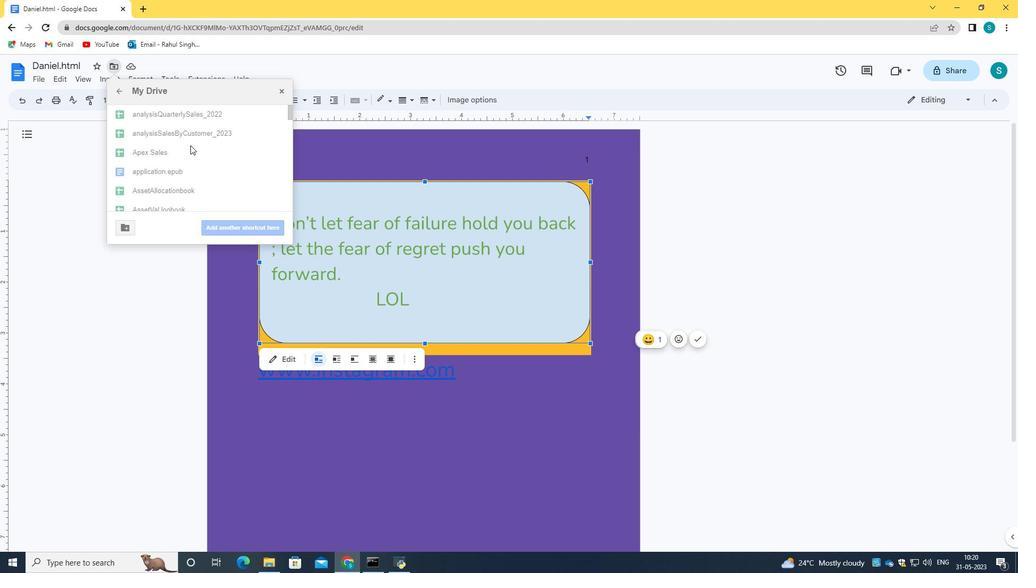 
Action: Mouse scrolled (190, 148) with delta (0, 0)
Screenshot: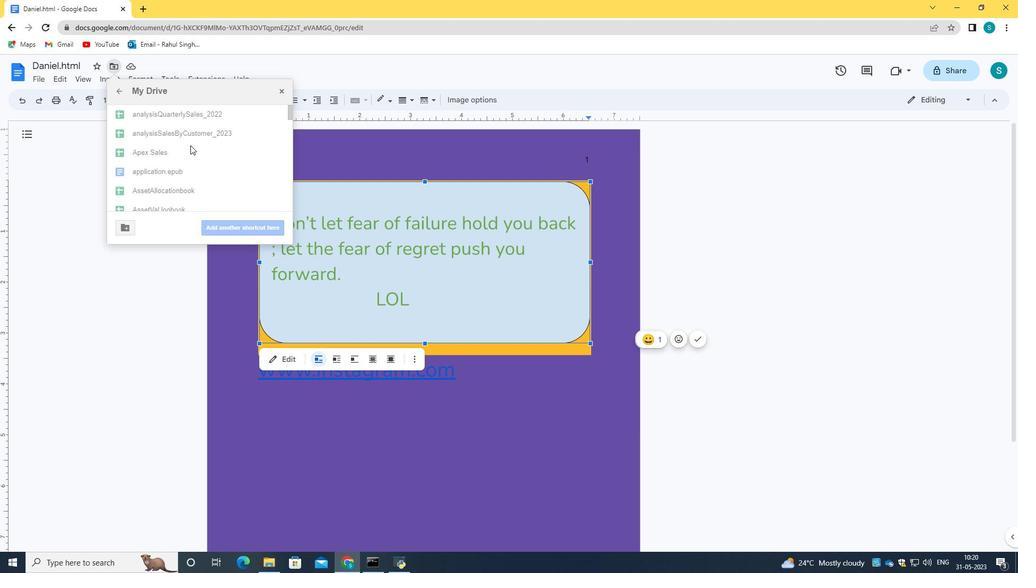
Action: Mouse scrolled (190, 148) with delta (0, 0)
Screenshot: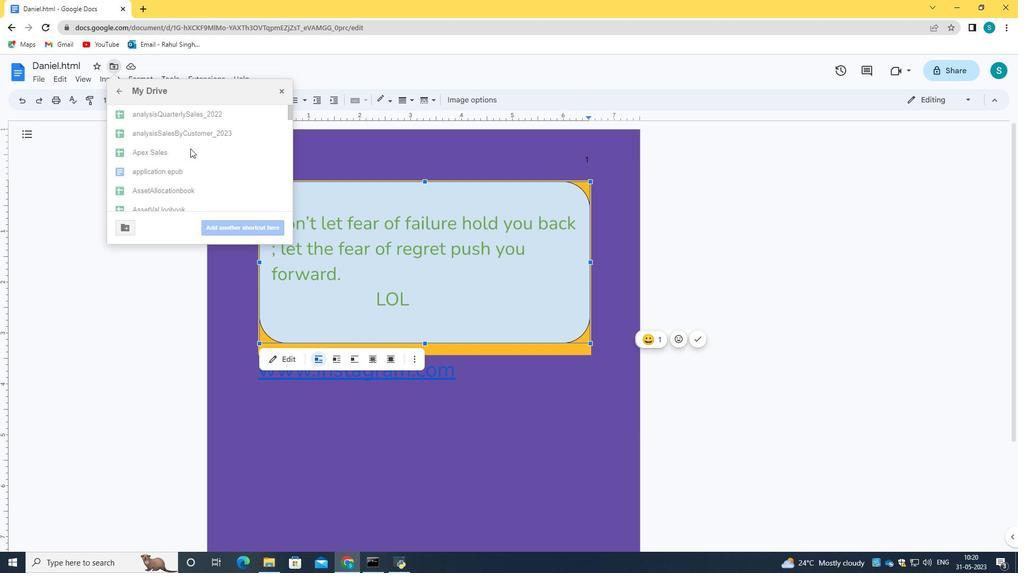 
Action: Mouse scrolled (190, 148) with delta (0, 0)
Screenshot: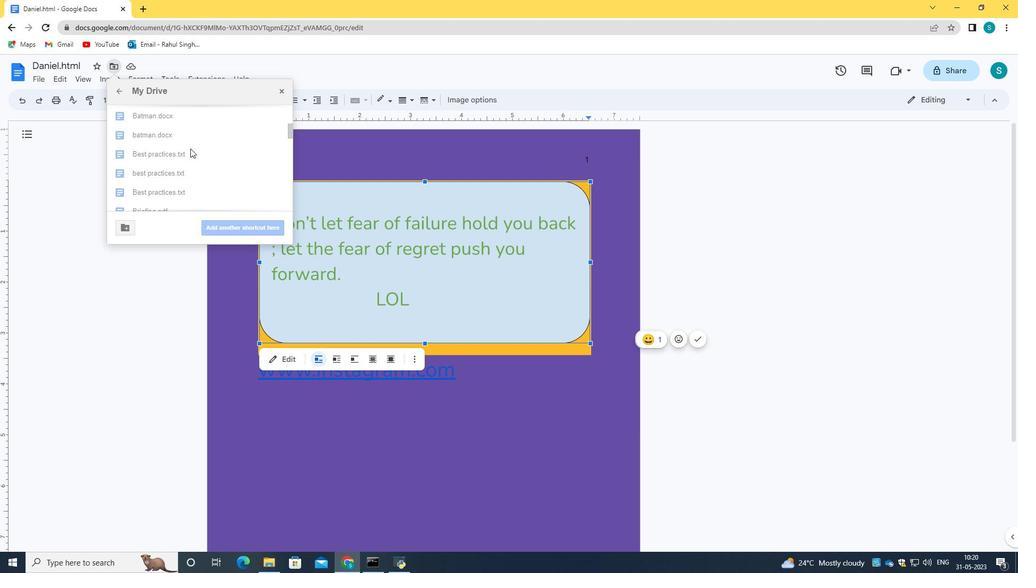 
Action: Mouse scrolled (190, 148) with delta (0, 0)
Screenshot: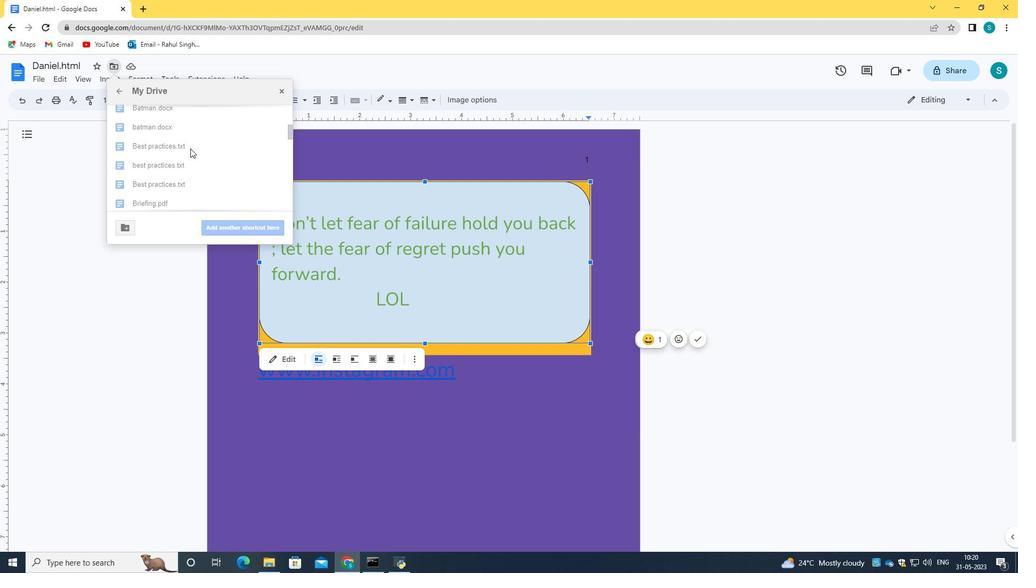 
Action: Mouse scrolled (190, 148) with delta (0, 0)
Screenshot: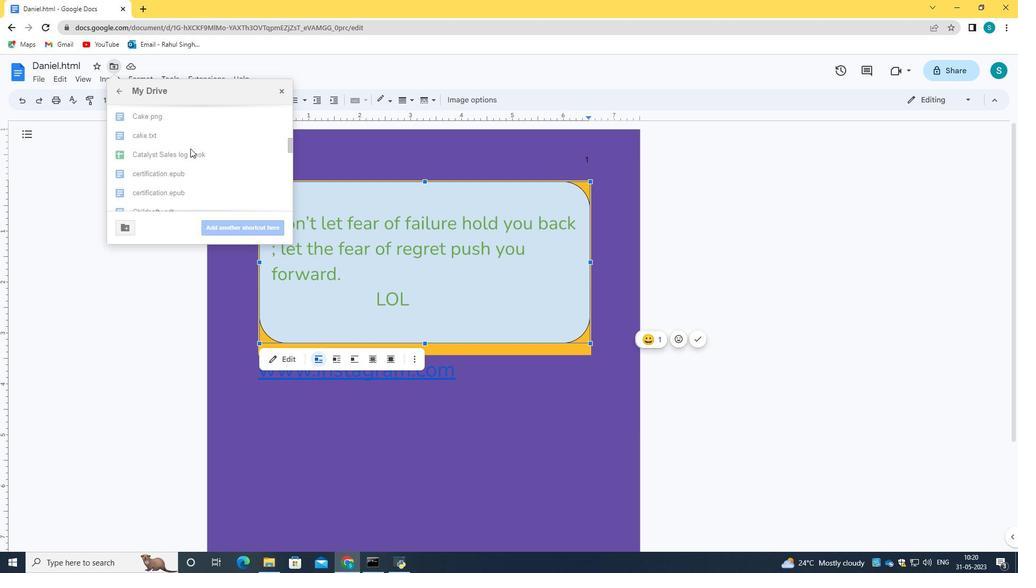
Action: Mouse scrolled (190, 148) with delta (0, 0)
Screenshot: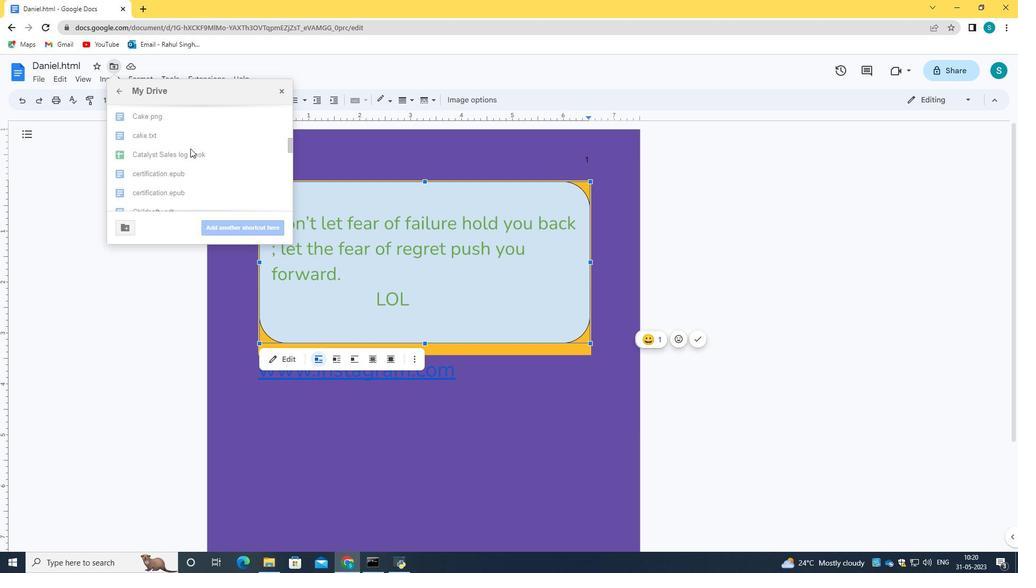 
Action: Mouse scrolled (190, 149) with delta (0, 0)
Screenshot: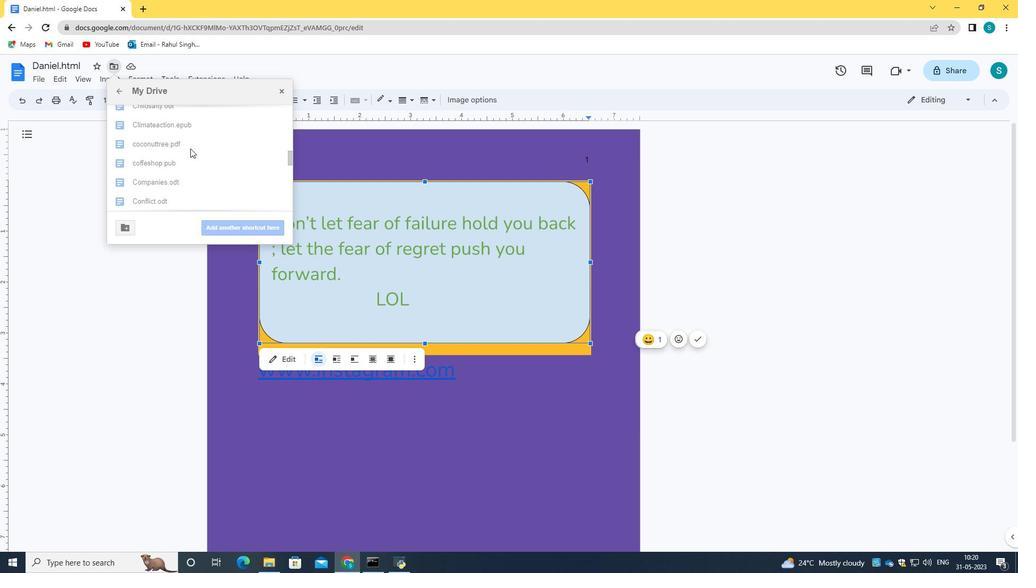 
Action: Mouse scrolled (190, 149) with delta (0, 0)
Screenshot: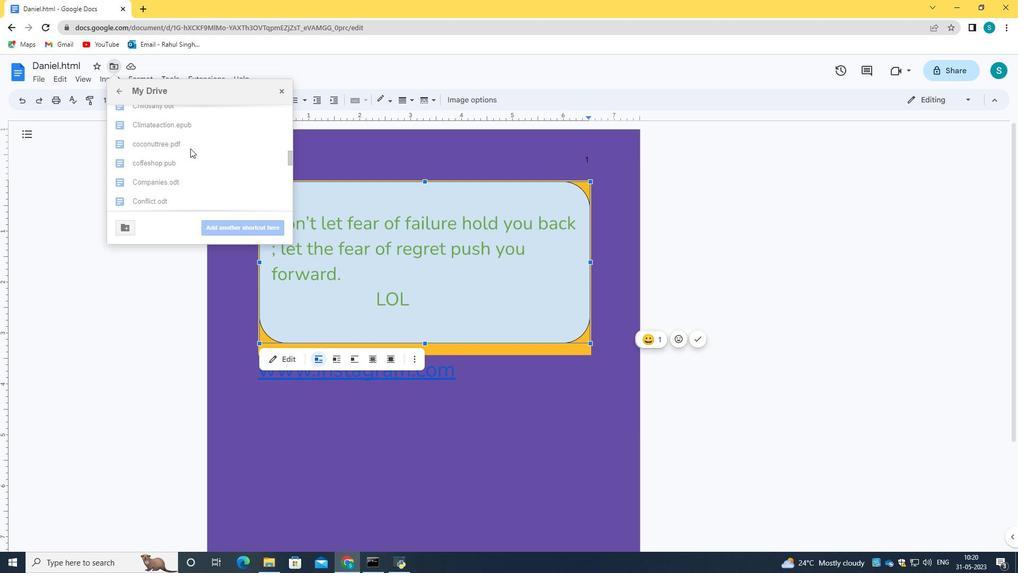 
Action: Mouse scrolled (190, 149) with delta (0, 0)
Screenshot: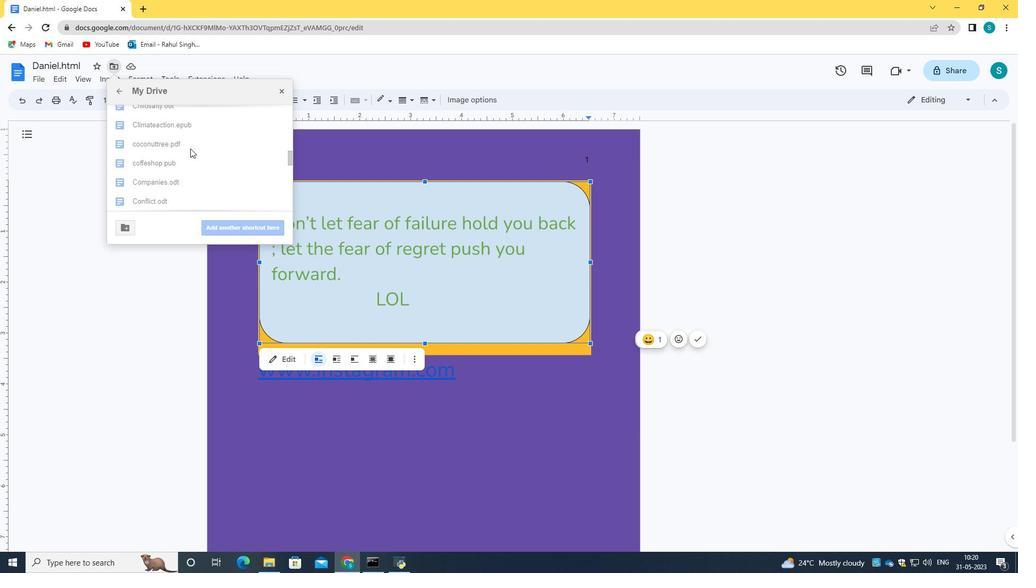
Action: Mouse scrolled (190, 149) with delta (0, 0)
Screenshot: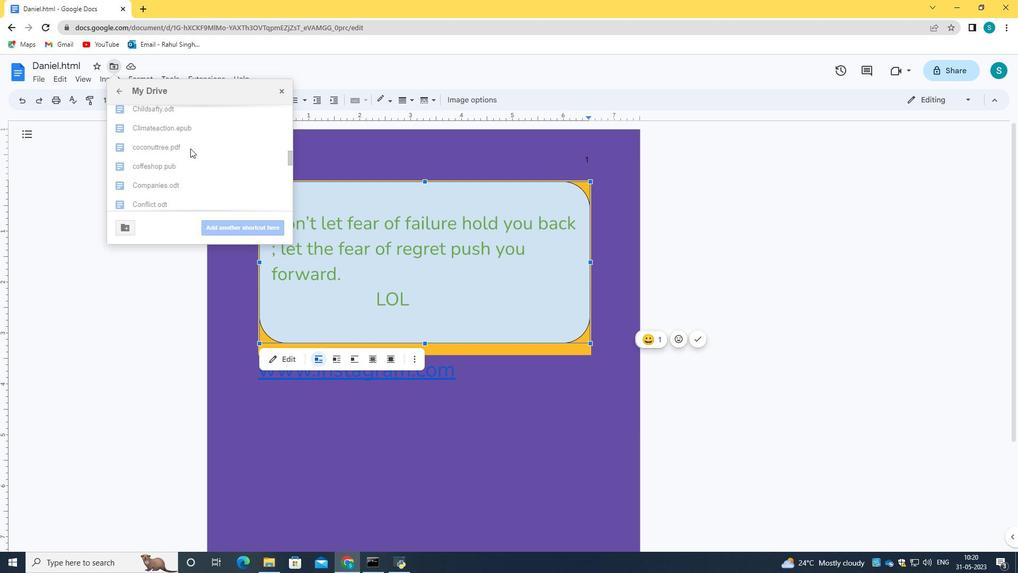 
Action: Mouse scrolled (190, 149) with delta (0, 0)
Screenshot: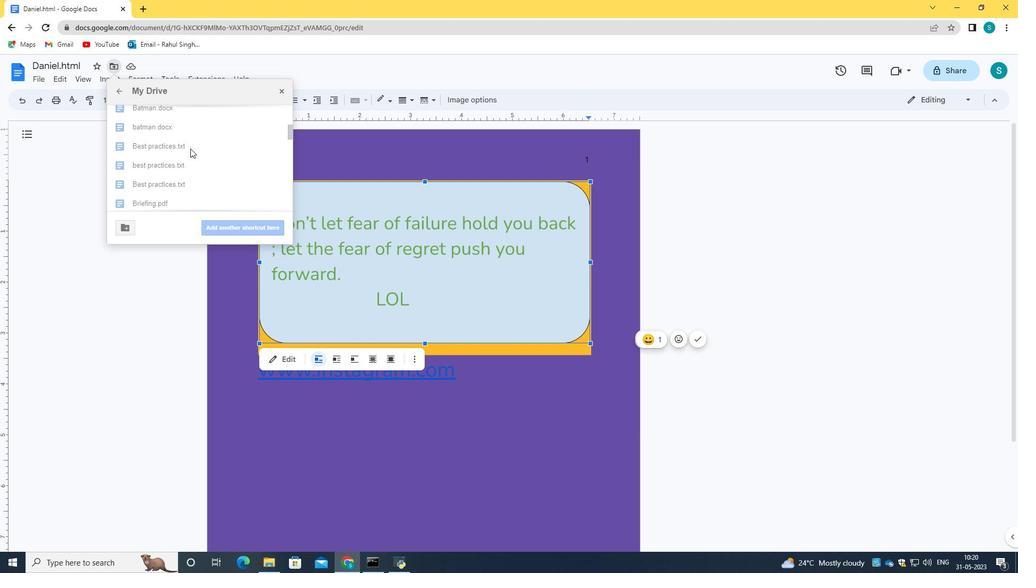 
Action: Mouse scrolled (190, 149) with delta (0, 0)
Screenshot: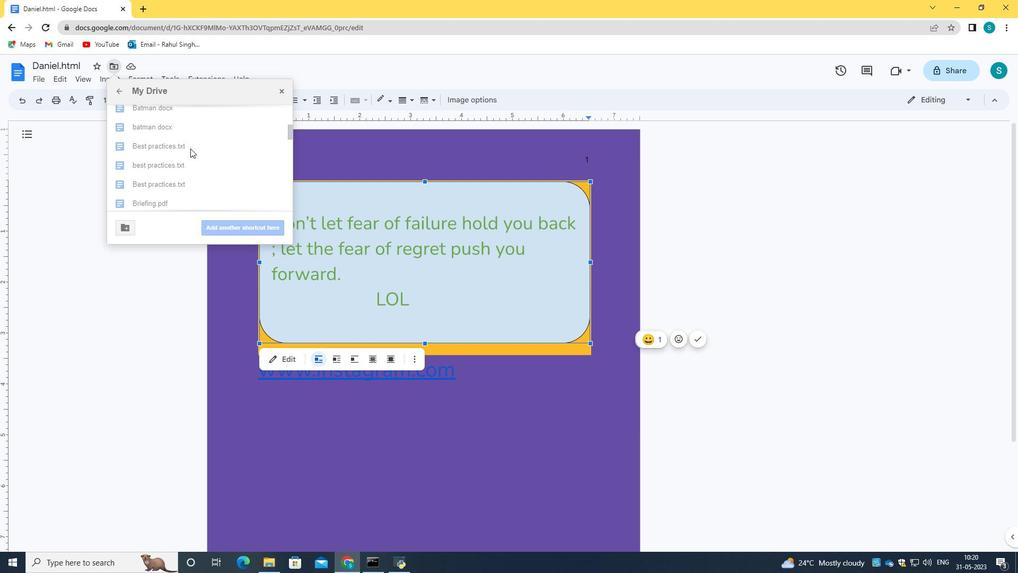 
Action: Mouse moved to (190, 149)
Screenshot: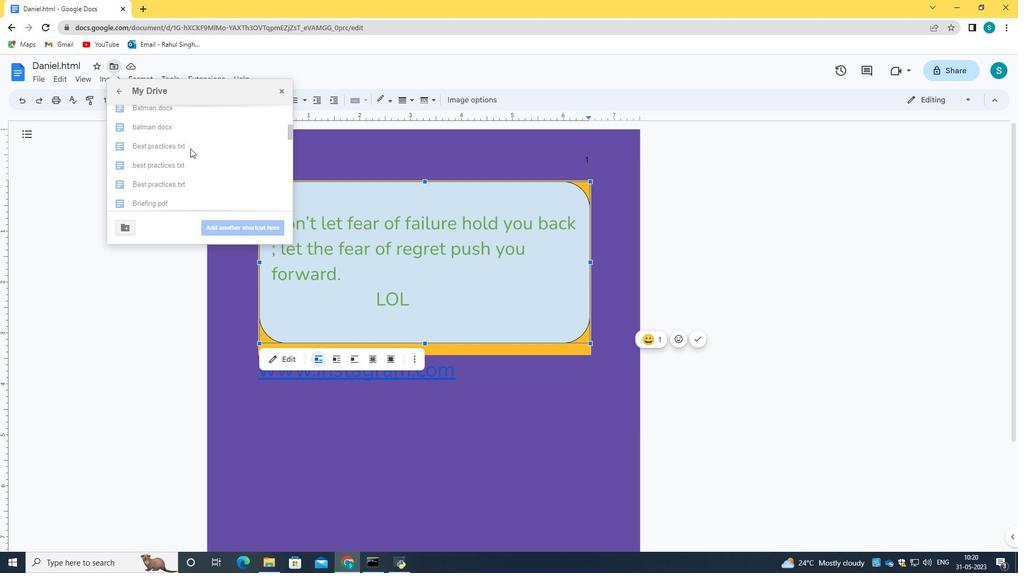 
Action: Mouse scrolled (190, 149) with delta (0, 0)
Screenshot: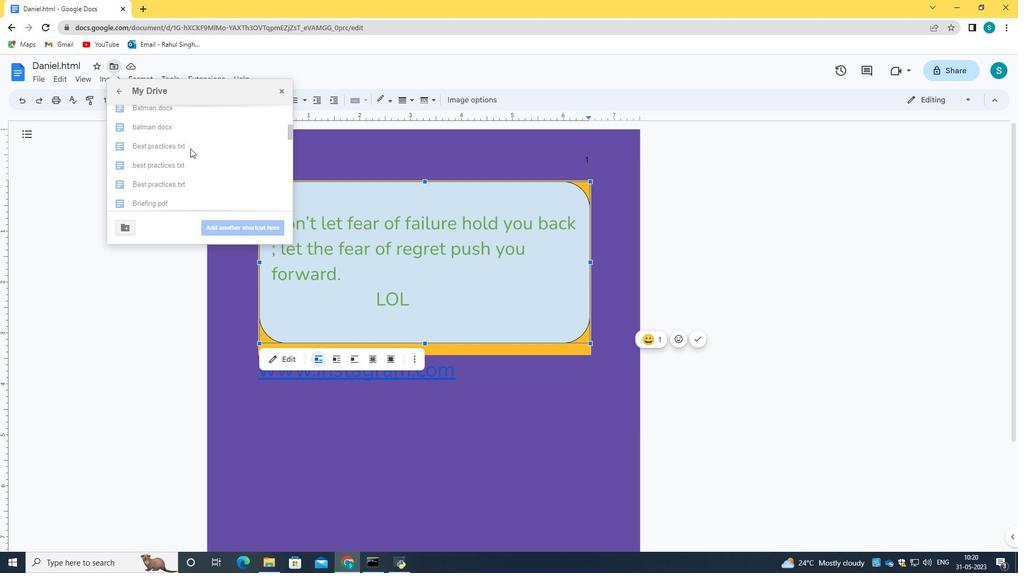 
Action: Mouse scrolled (190, 149) with delta (0, 0)
Screenshot: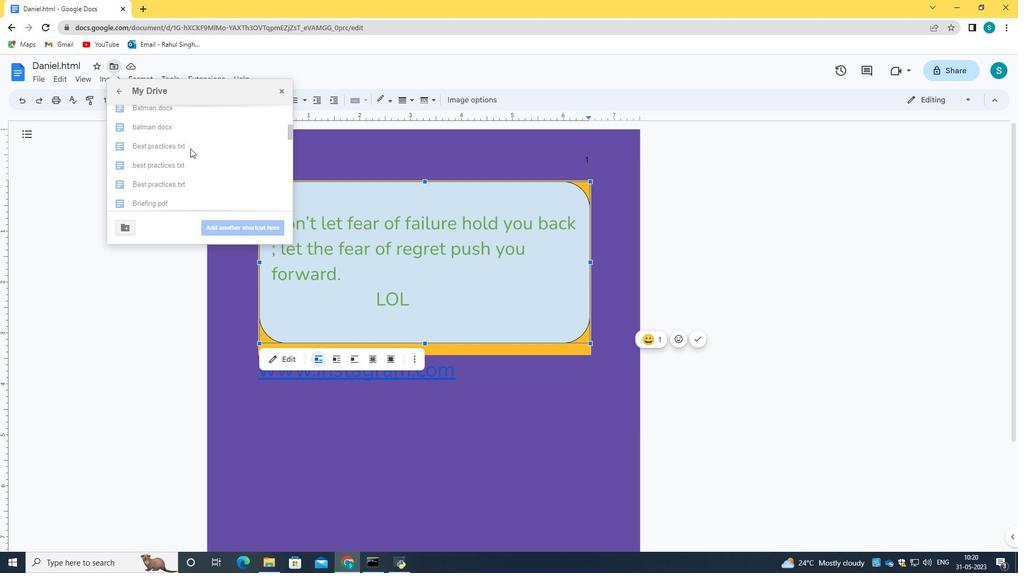 
Action: Mouse moved to (285, 94)
Screenshot: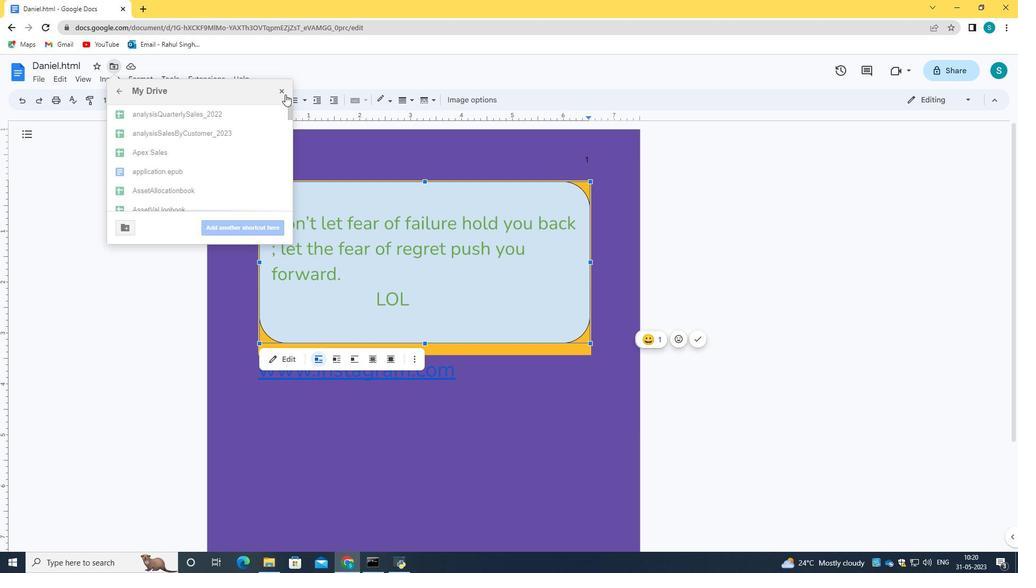 
Action: Mouse pressed left at (285, 94)
Screenshot: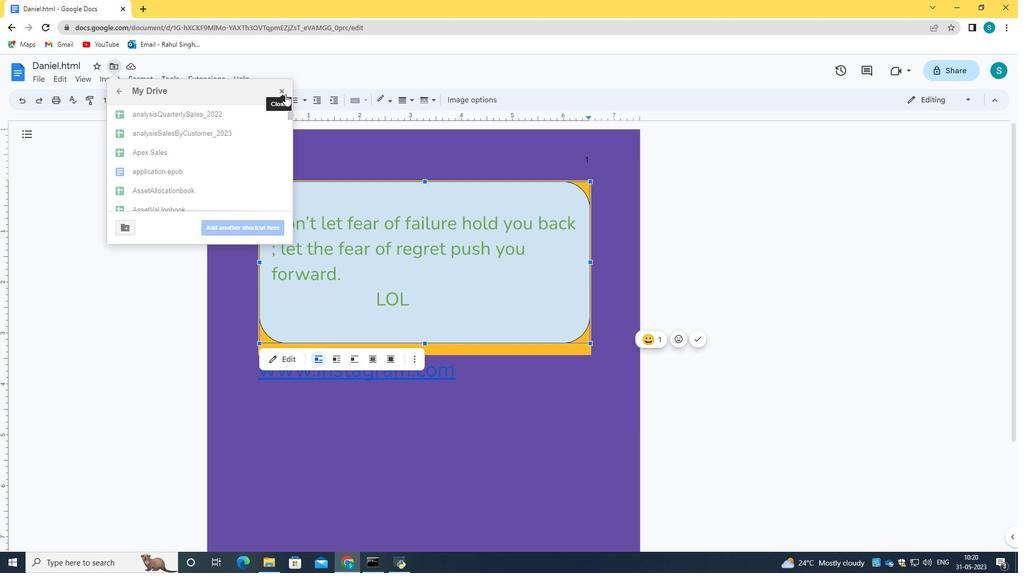 
Action: Mouse moved to (47, 75)
Screenshot: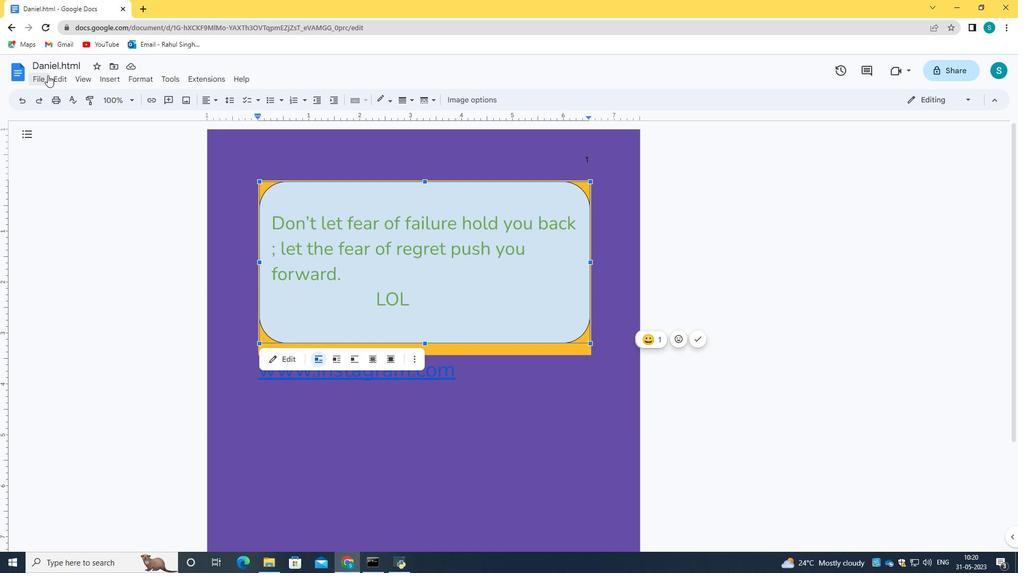 
Action: Mouse pressed left at (47, 75)
Screenshot: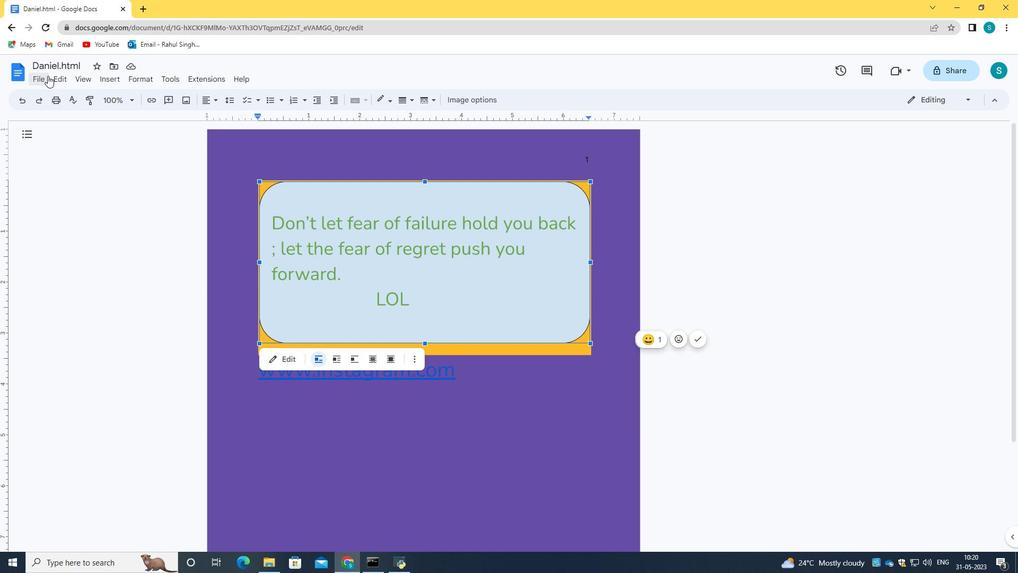 
Action: Mouse moved to (87, 172)
Screenshot: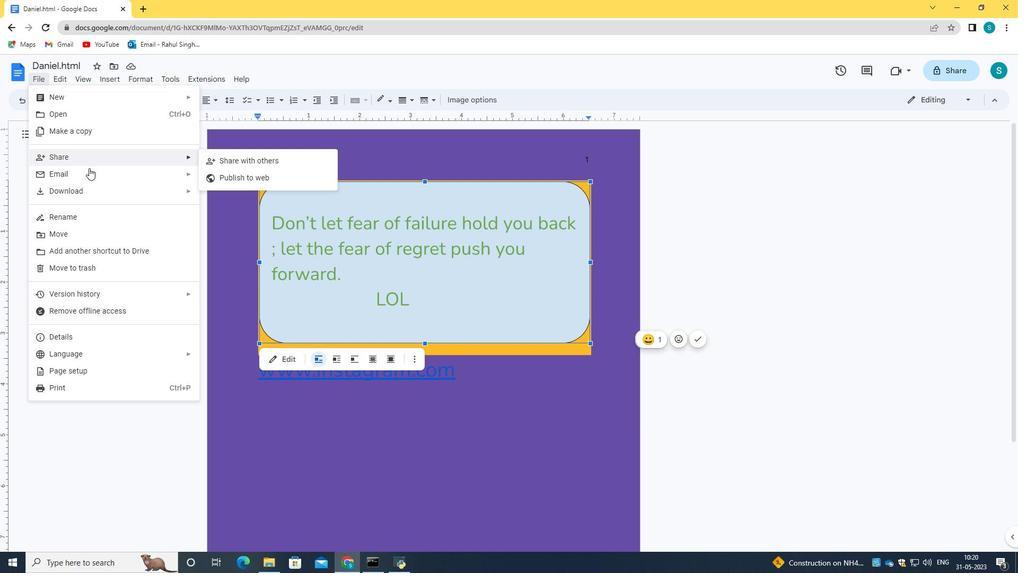 
Action: Mouse pressed left at (87, 172)
Screenshot: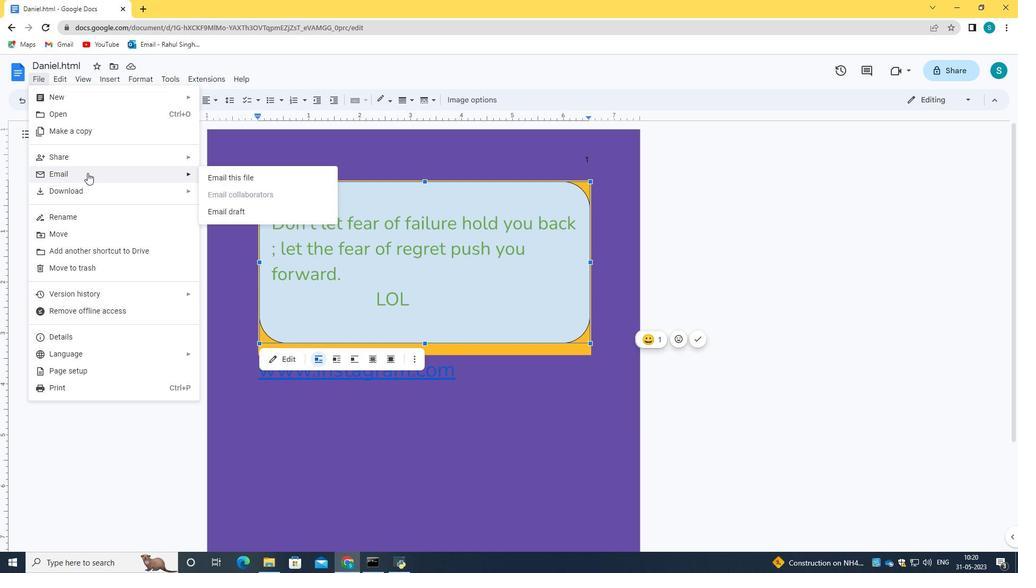 
Action: Mouse moved to (219, 171)
Screenshot: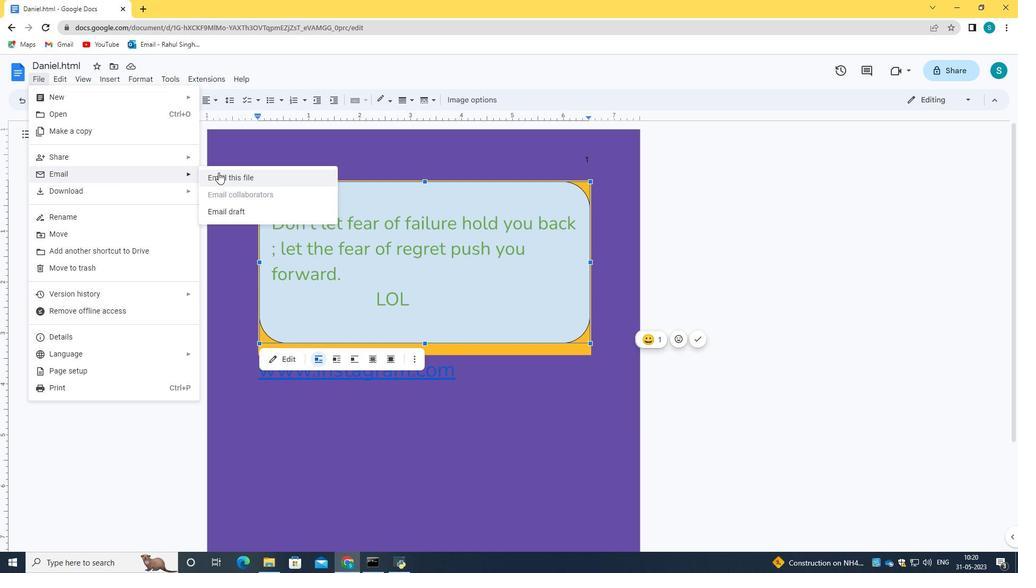 
Action: Mouse pressed left at (219, 171)
Screenshot: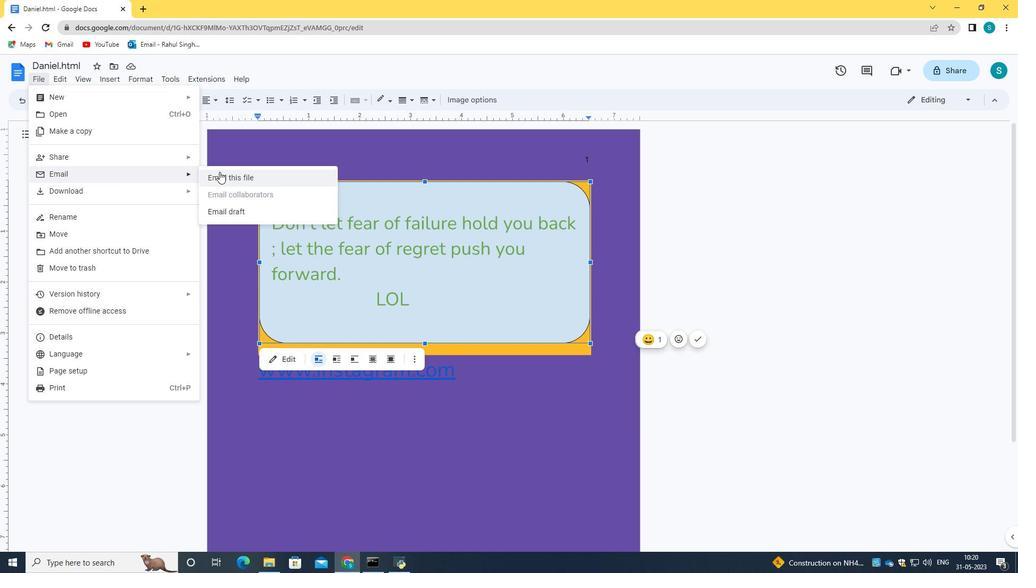 
Action: Mouse moved to (430, 240)
Screenshot: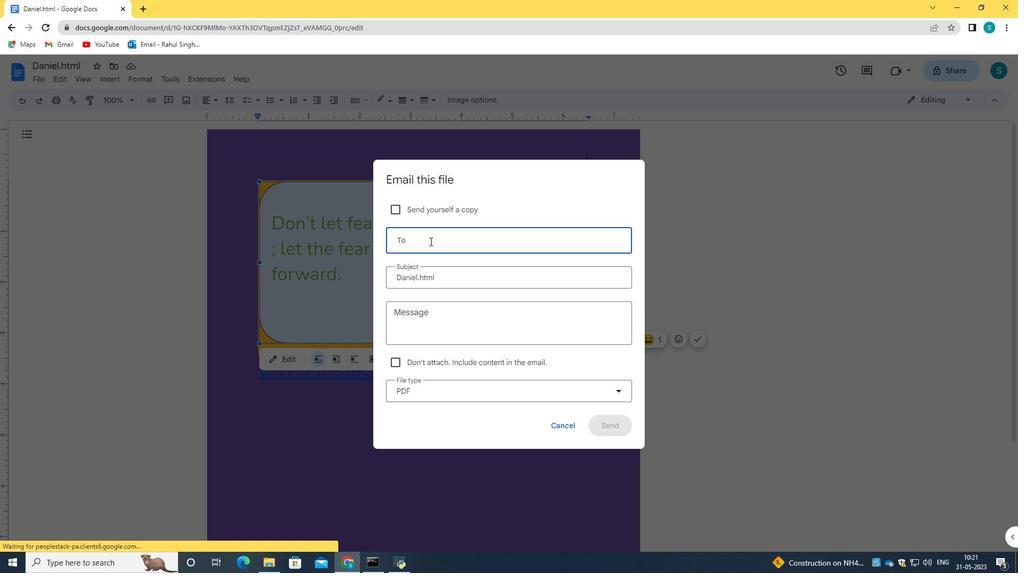 
Action: Mouse pressed left at (430, 240)
Screenshot: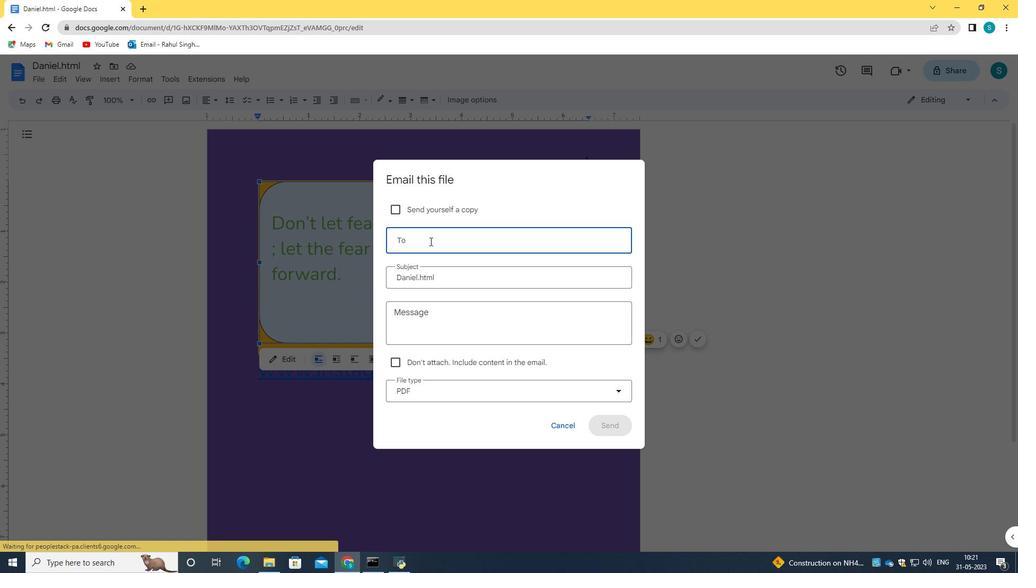 
Action: Key pressed softage.5<Key.shift>@softage.net
Screenshot: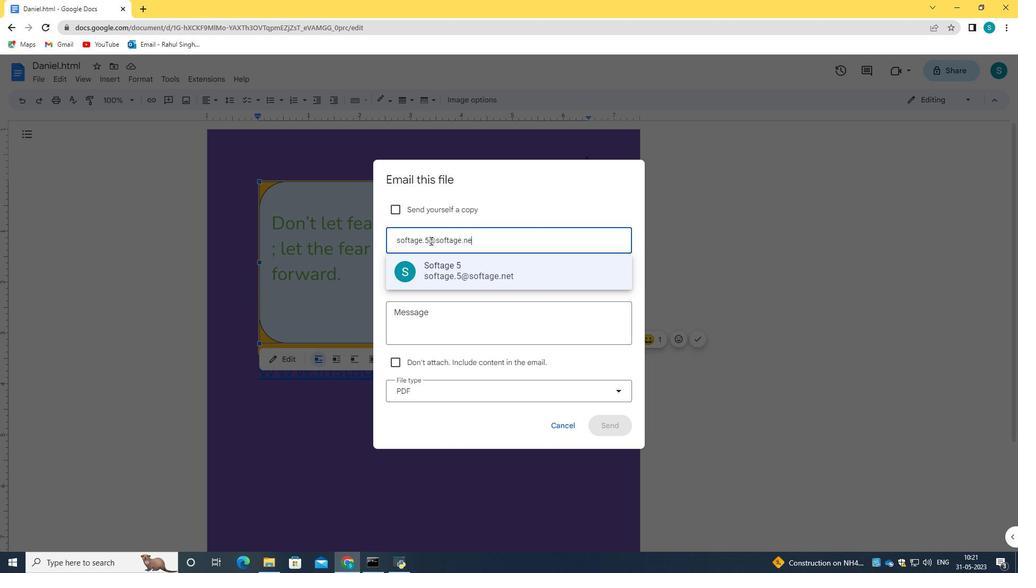 
Action: Mouse moved to (479, 275)
Screenshot: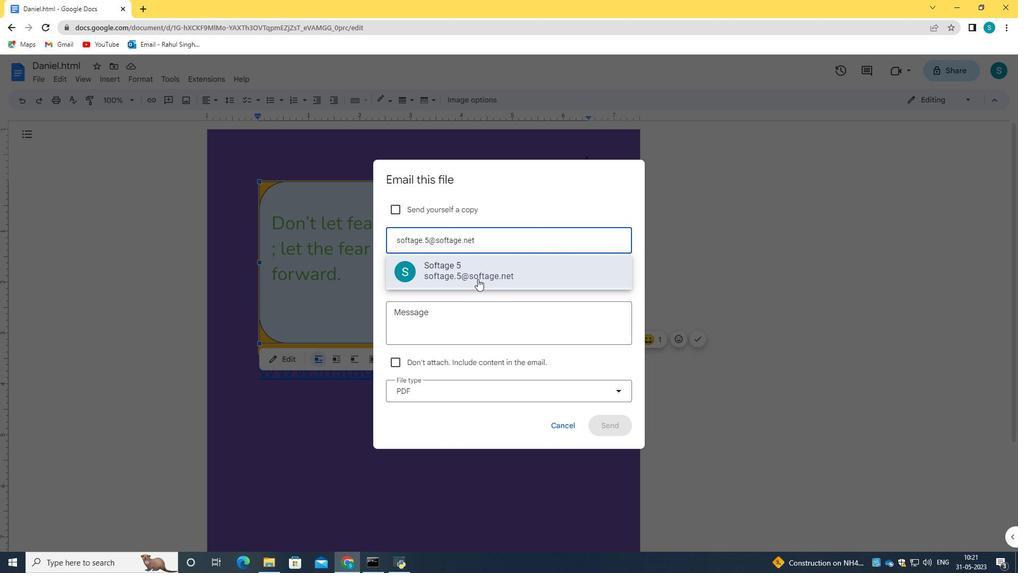 
Action: Mouse pressed left at (479, 275)
Screenshot: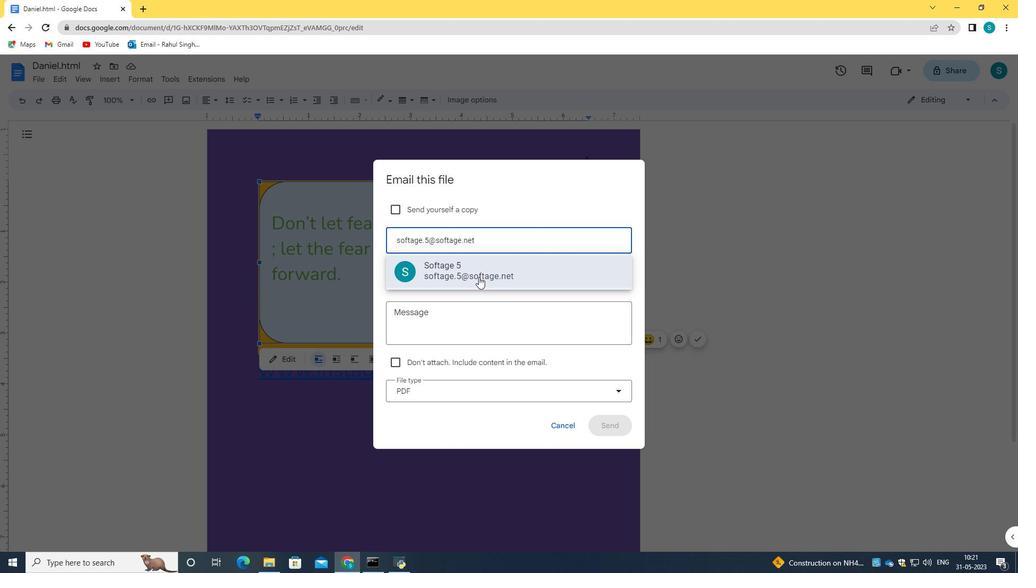 
Action: Mouse moved to (465, 327)
Screenshot: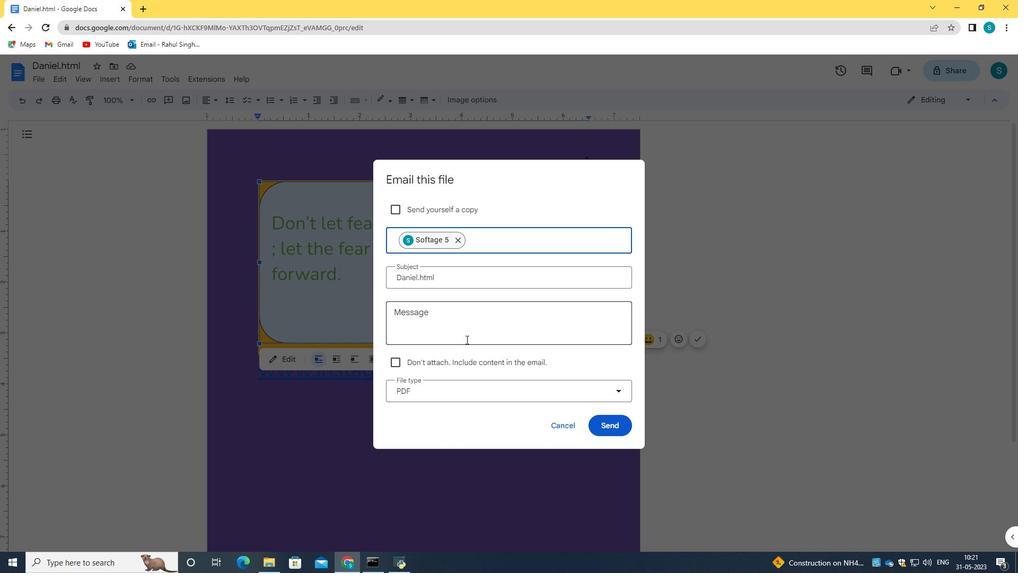 
Action: Mouse pressed left at (465, 327)
Screenshot: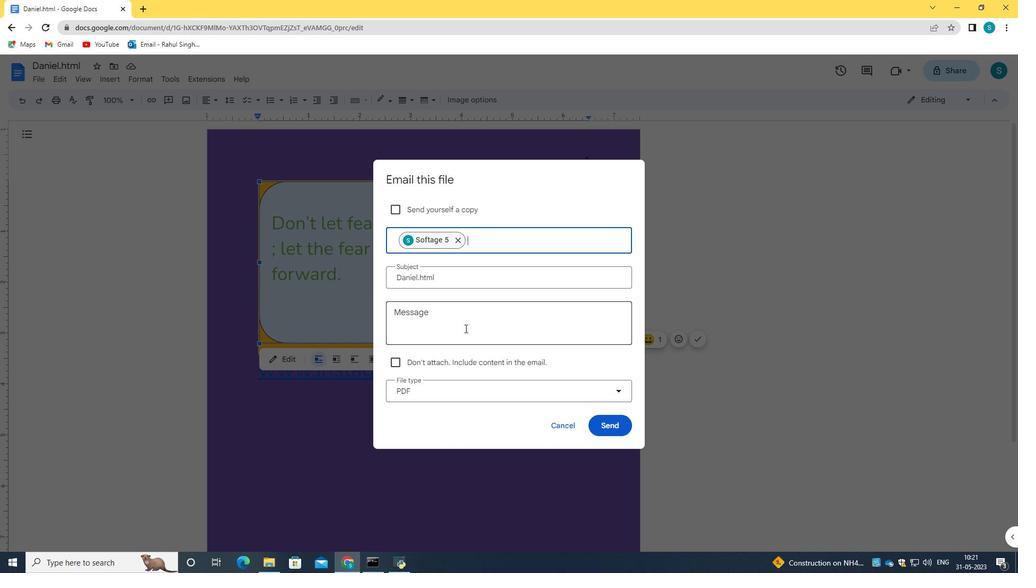 
Action: Key pressed <Key.caps_lock>A<Key.caps_lock>ction<Key.space><Key.caps_lock>R<Key.caps_lock>equird<Key.shift_r>:<Key.backspace><Key.backspace><Key.backspace>red<Key.shift_r><Key.backspace>;<Key.backspace><Key.shift_r>:<Key.space><Key.backspace><Key.backspace><Key.backspace>ed<Key.shift_r>:<Key.space><Key.caps_lock>T<Key.caps_lock>his<Key.space>requires<Key.space>your<Key.space>review<Key.space>and<Key.space>response.
Screenshot: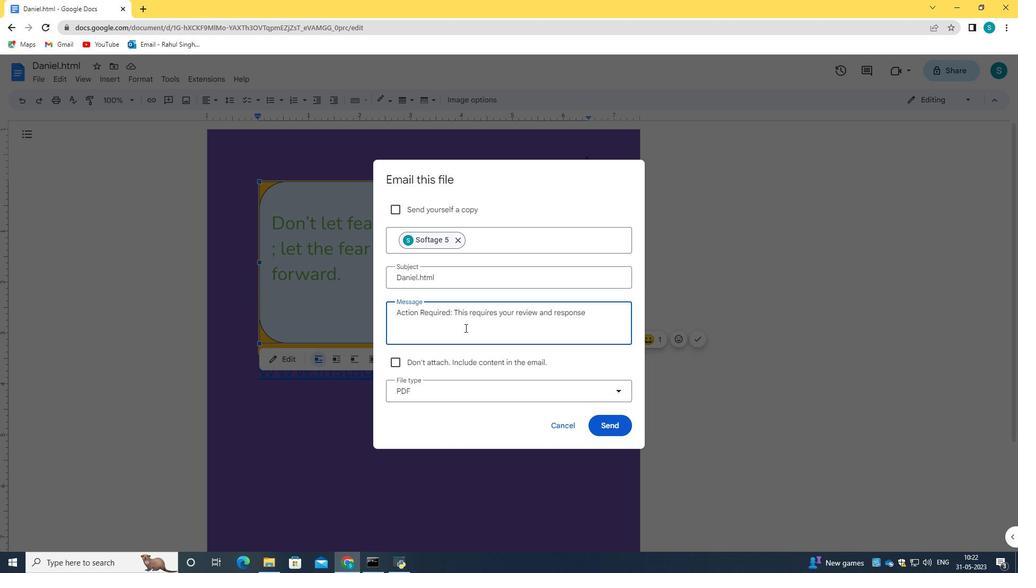 
Action: Mouse moved to (454, 390)
Screenshot: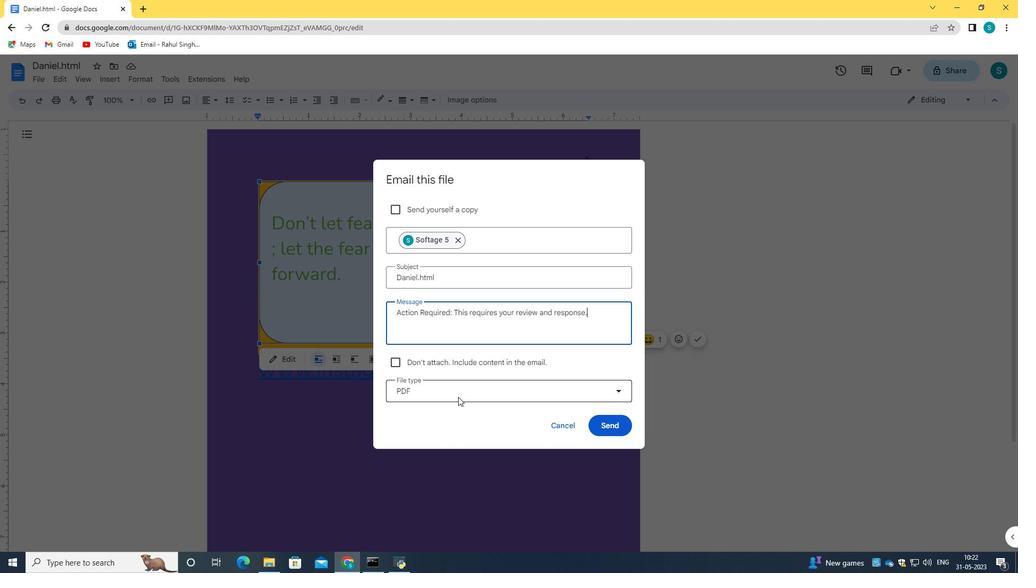 
Action: Mouse pressed left at (454, 390)
Screenshot: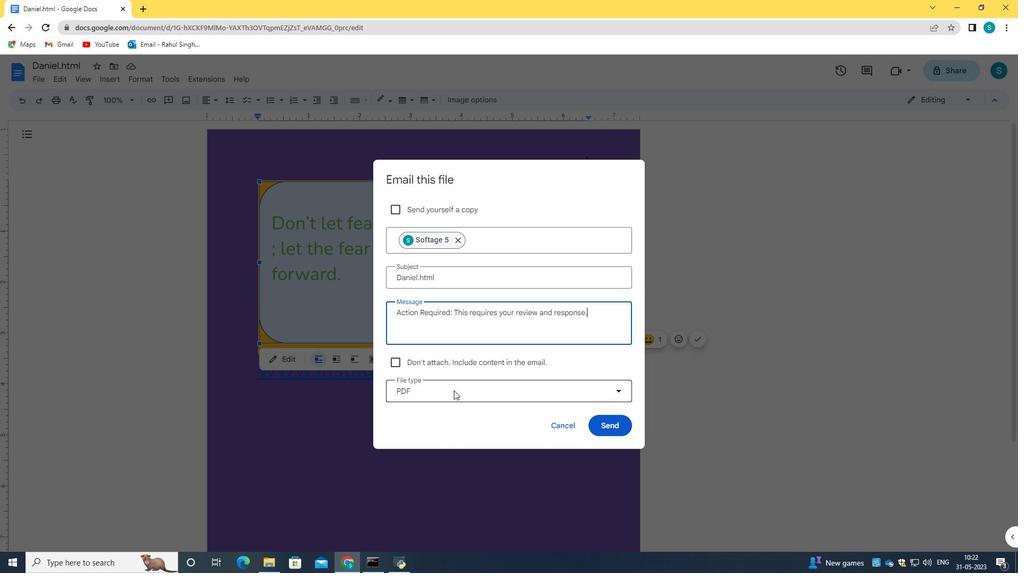
Action: Mouse moved to (453, 435)
Screenshot: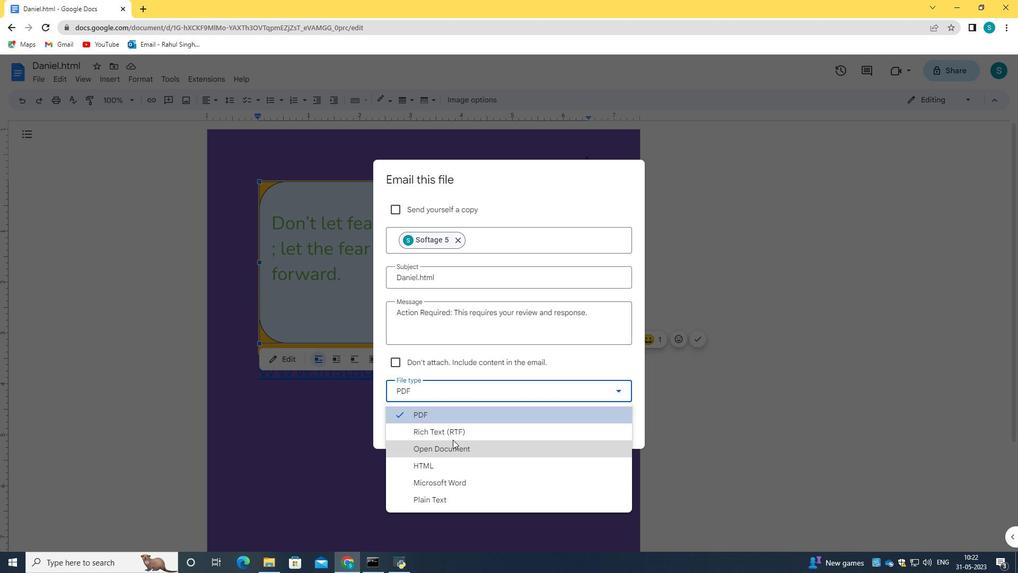 
Action: Mouse pressed left at (453, 435)
Screenshot: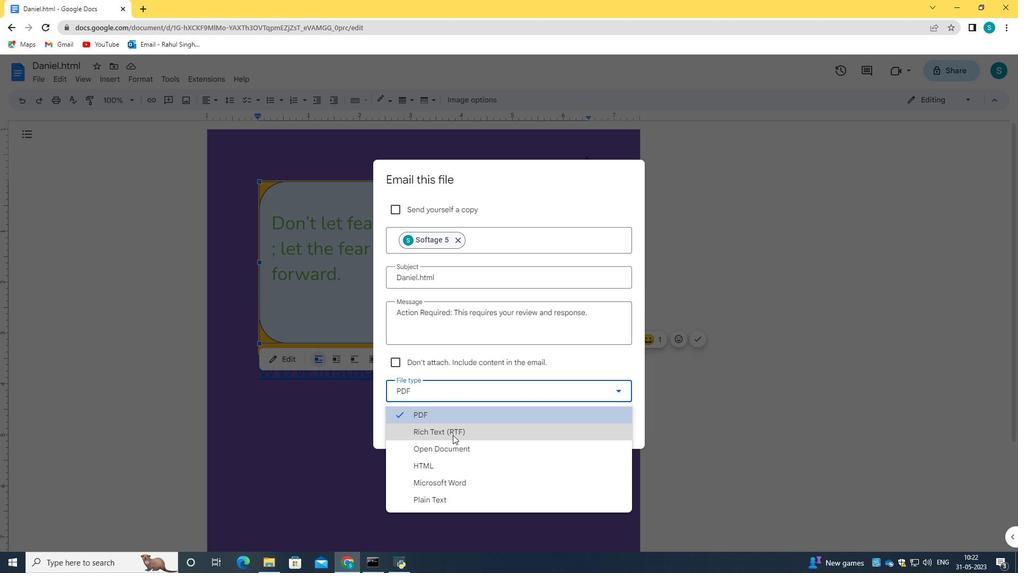 
Action: Mouse moved to (603, 428)
Screenshot: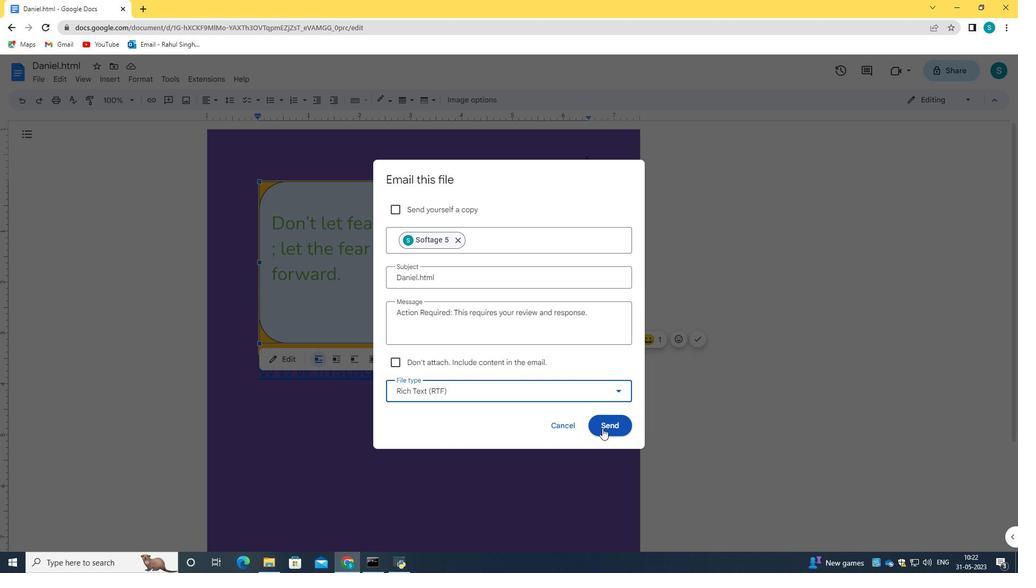 
Action: Mouse pressed left at (603, 428)
Screenshot: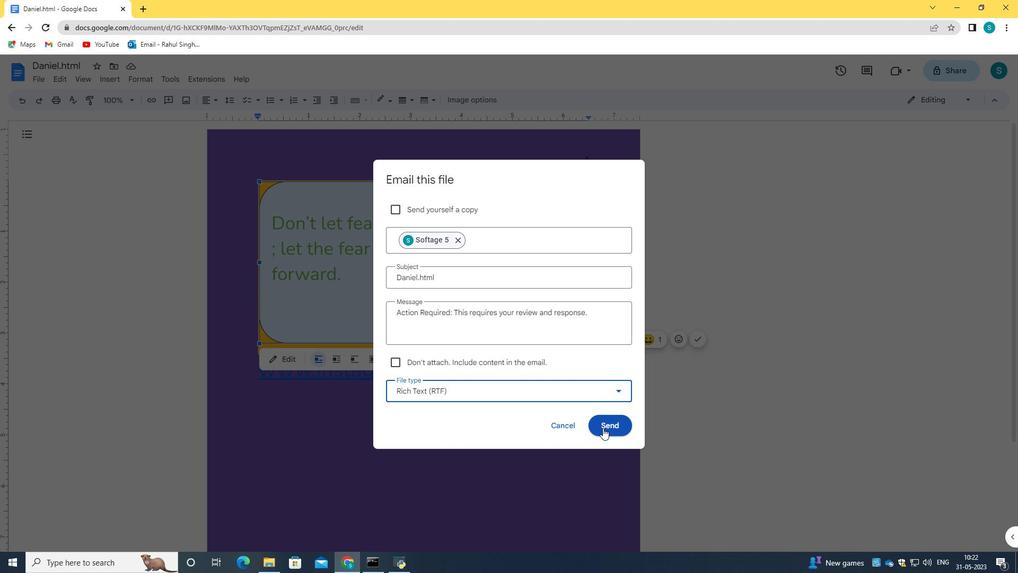 
Action: Mouse moved to (474, 199)
Screenshot: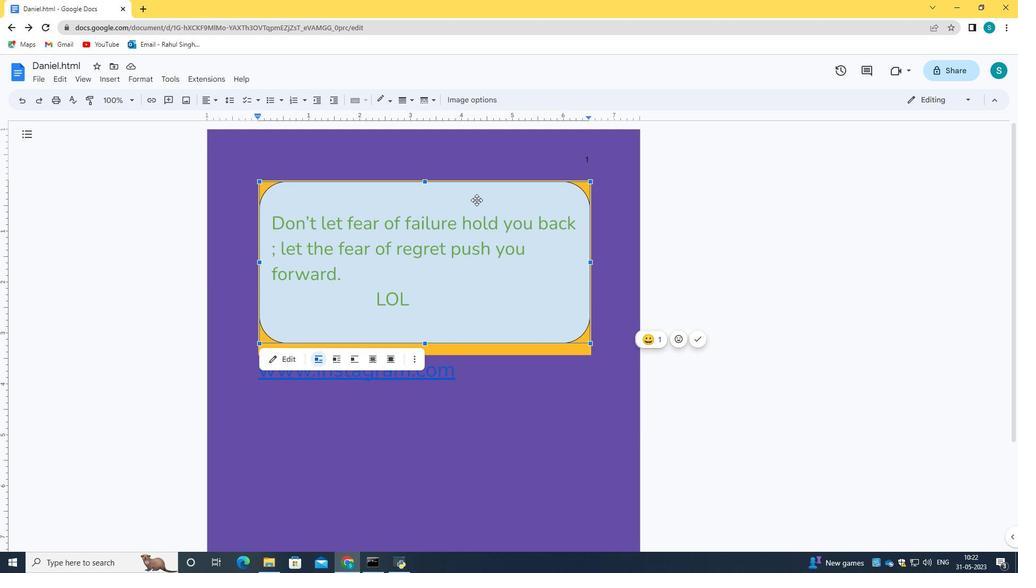 
Action: Mouse scrolled (474, 198) with delta (0, 0)
Screenshot: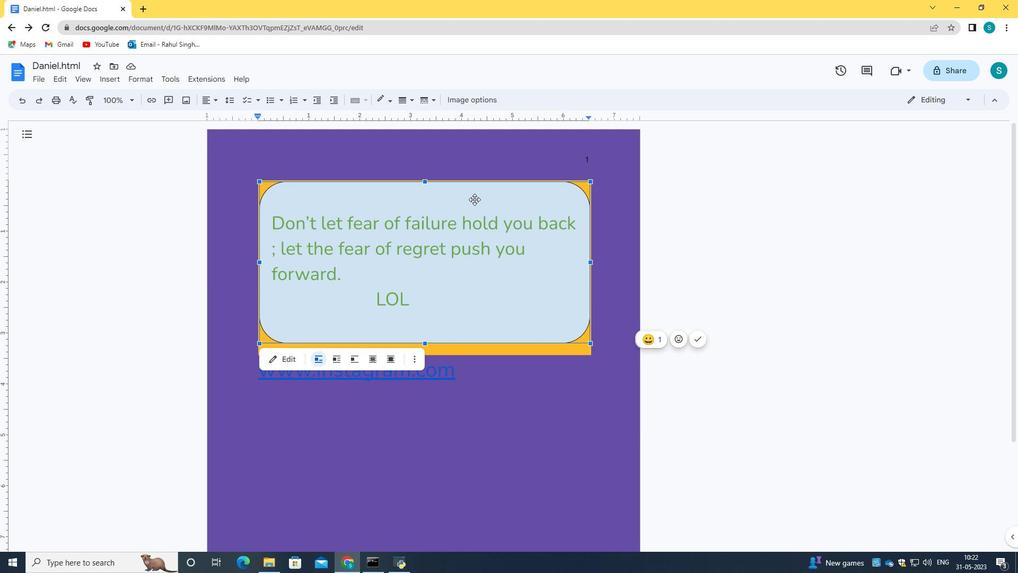 
Action: Mouse scrolled (474, 198) with delta (0, 0)
Screenshot: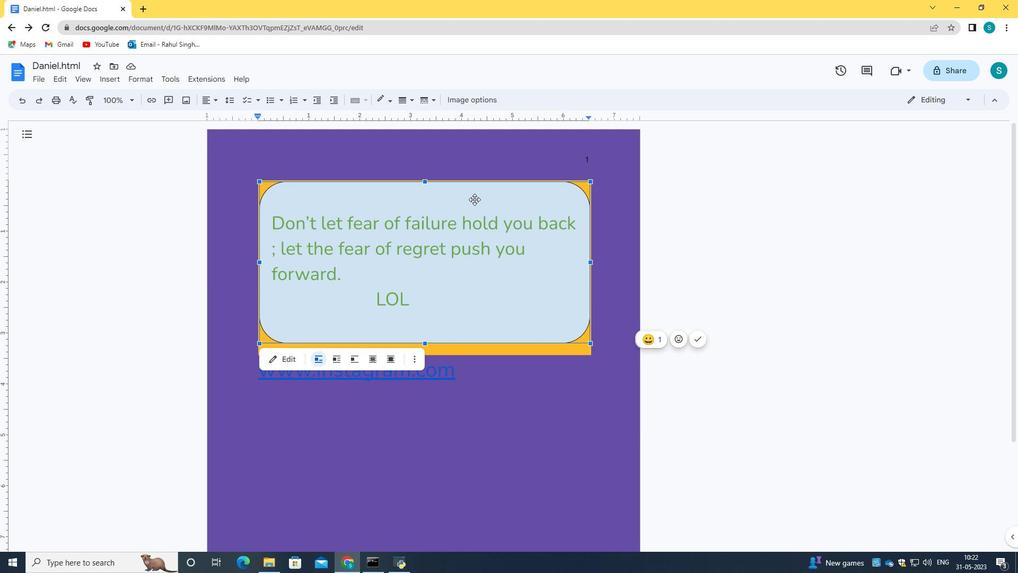 
Action: Mouse moved to (475, 199)
Screenshot: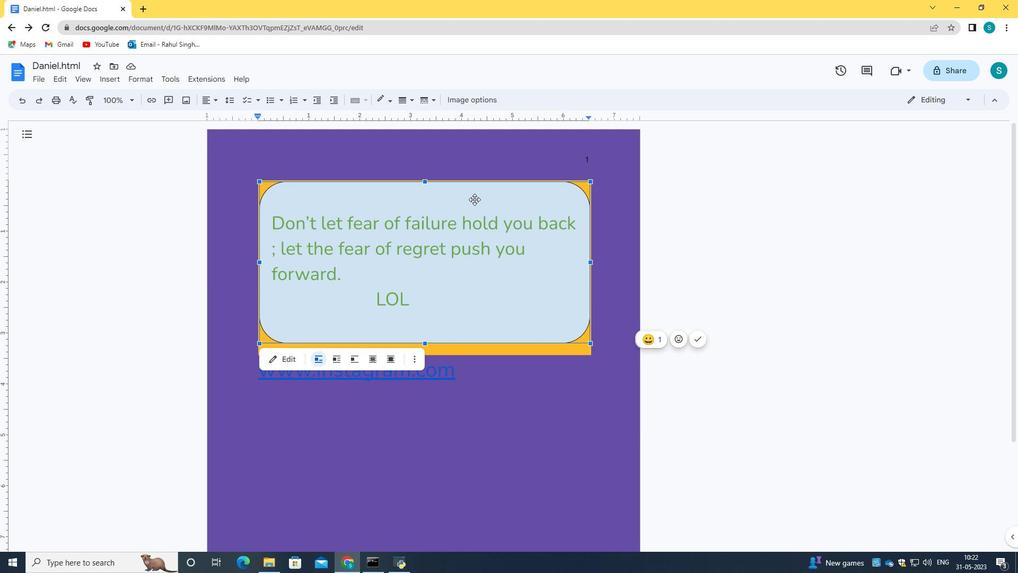 
Action: Mouse scrolled (475, 198) with delta (0, 0)
Screenshot: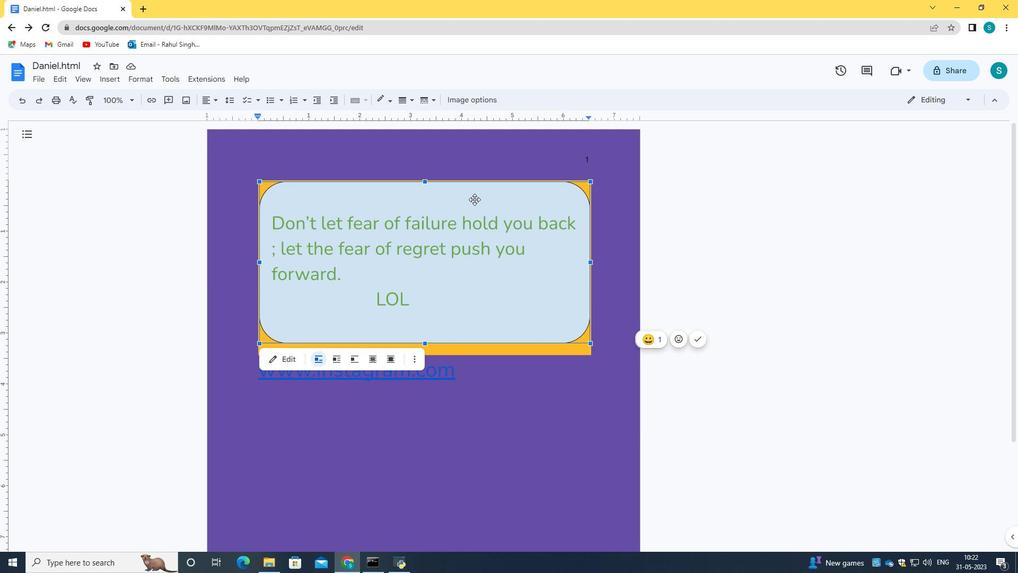 
Action: Mouse moved to (476, 200)
Screenshot: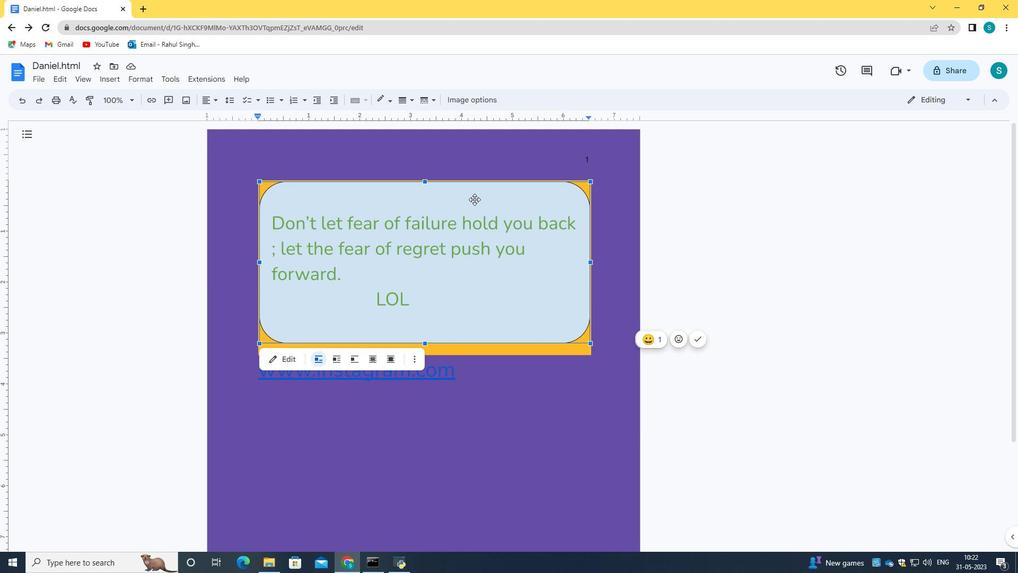 
Action: Mouse scrolled (476, 200) with delta (0, 0)
Screenshot: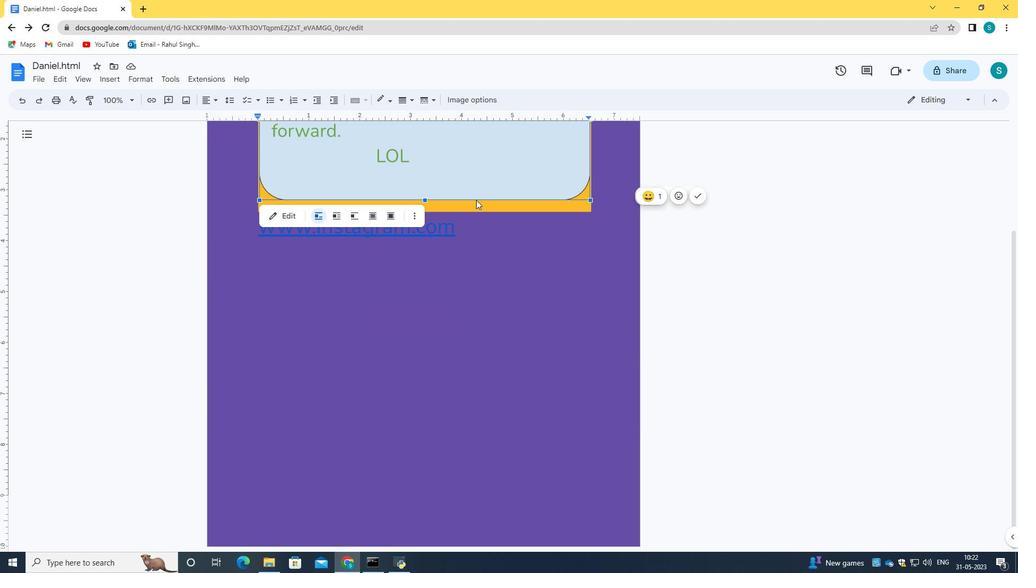 
Action: Mouse moved to (477, 200)
Screenshot: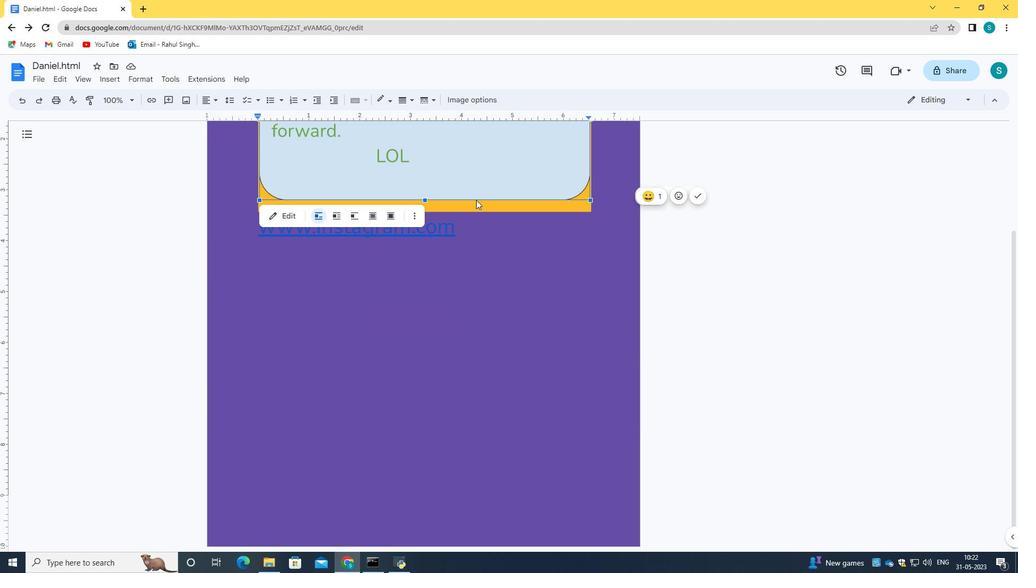 
Action: Mouse scrolled (477, 201) with delta (0, 0)
Screenshot: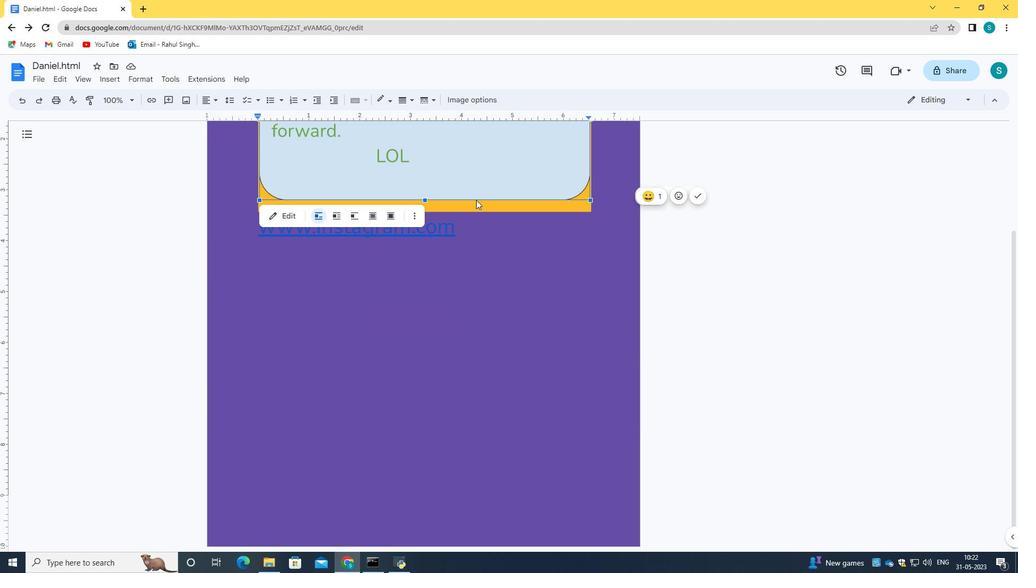 
Action: Mouse scrolled (477, 201) with delta (0, 0)
Screenshot: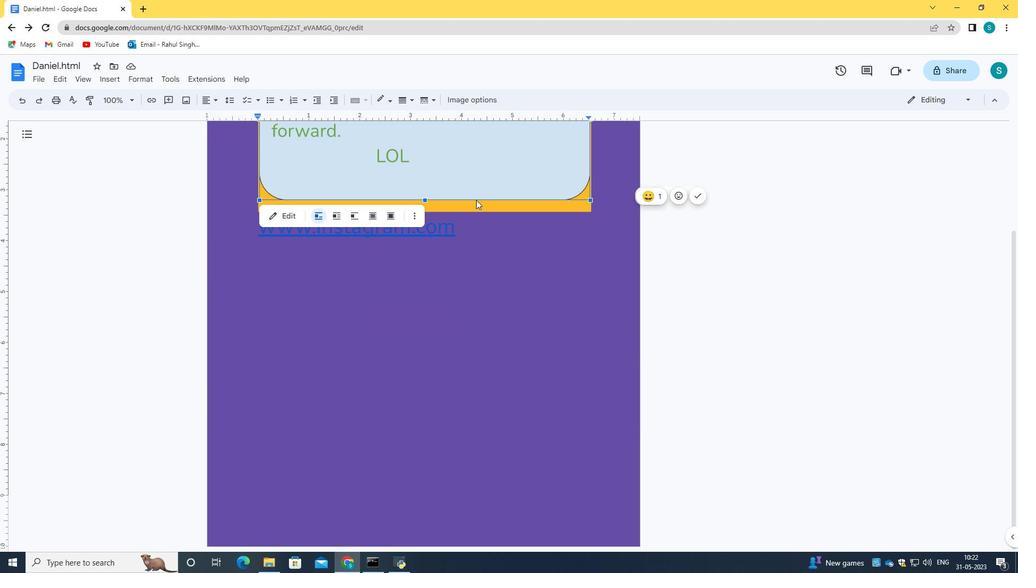 
Action: Mouse scrolled (477, 201) with delta (0, 0)
Screenshot: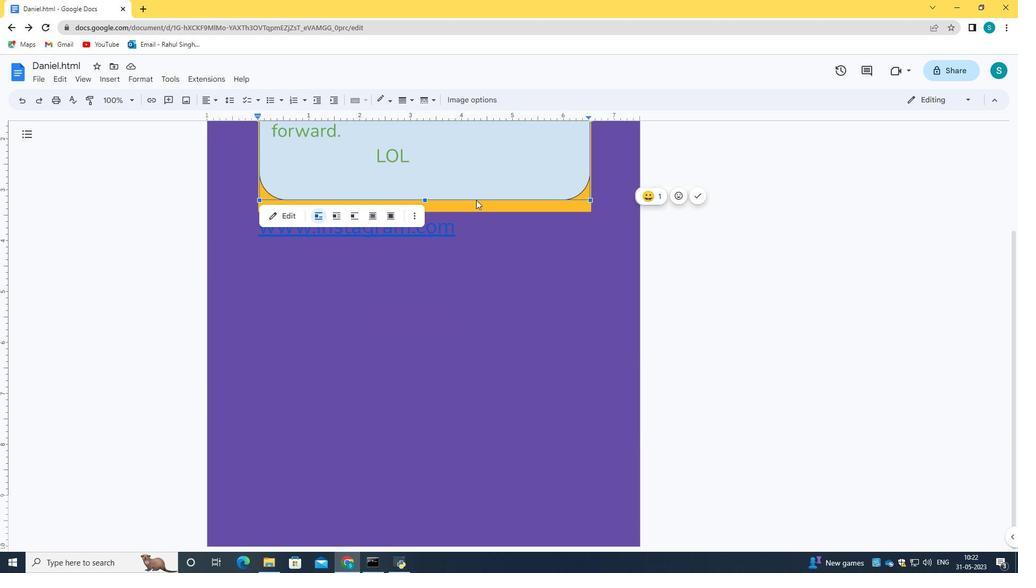 
